 Task: Create a due date automation trigger when advanced on, on the monday of the week before a card is due add checklist with an incomplete checklists at 11:00 AM.
Action: Mouse moved to (1002, 306)
Screenshot: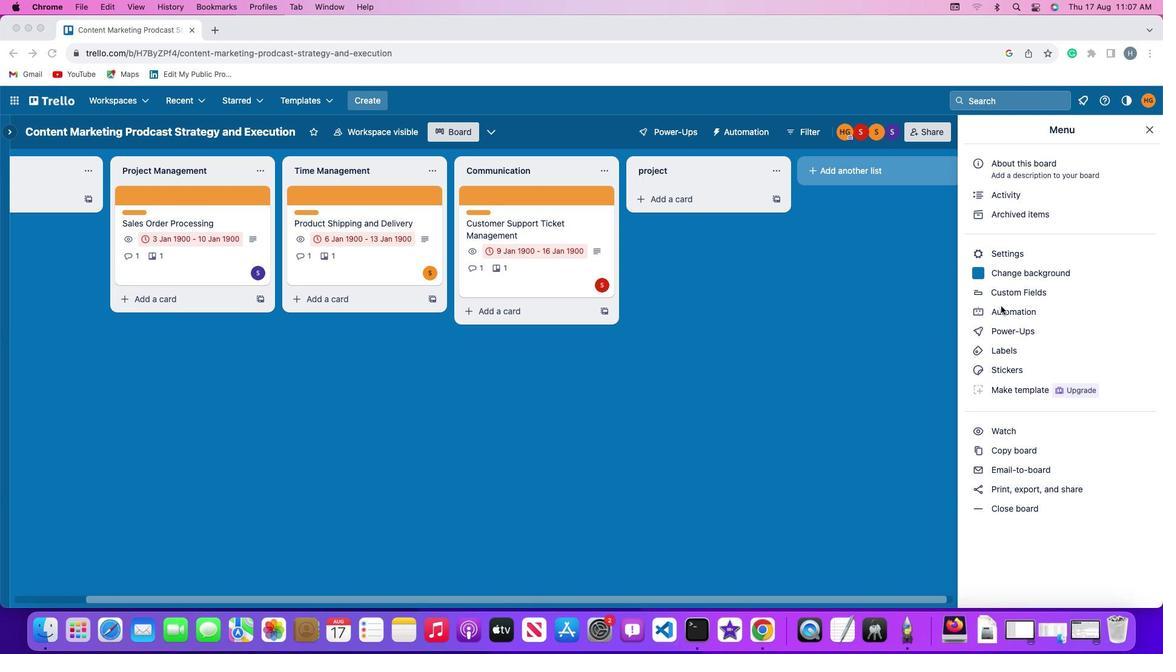 
Action: Mouse pressed left at (1002, 306)
Screenshot: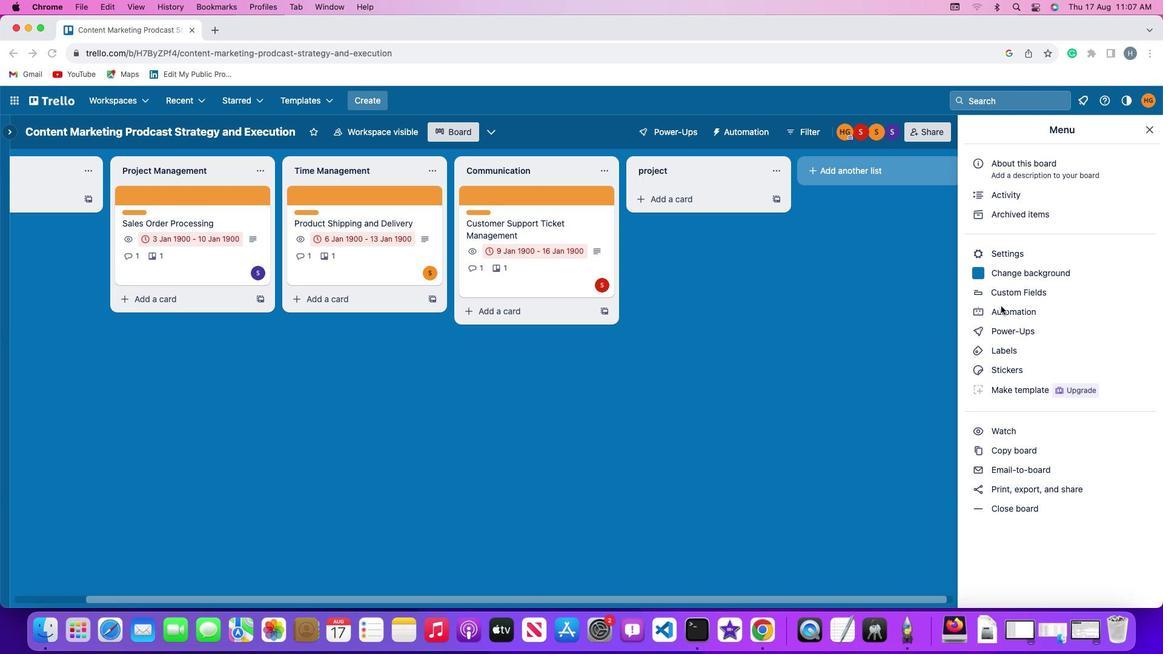 
Action: Mouse pressed left at (1002, 306)
Screenshot: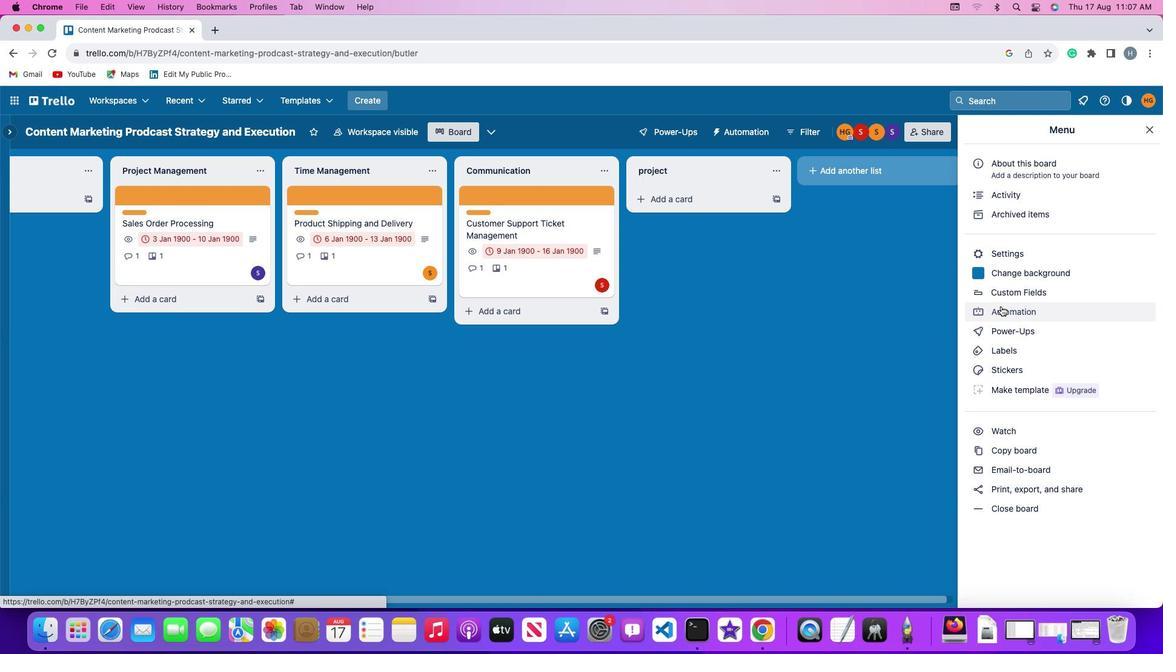 
Action: Mouse moved to (76, 289)
Screenshot: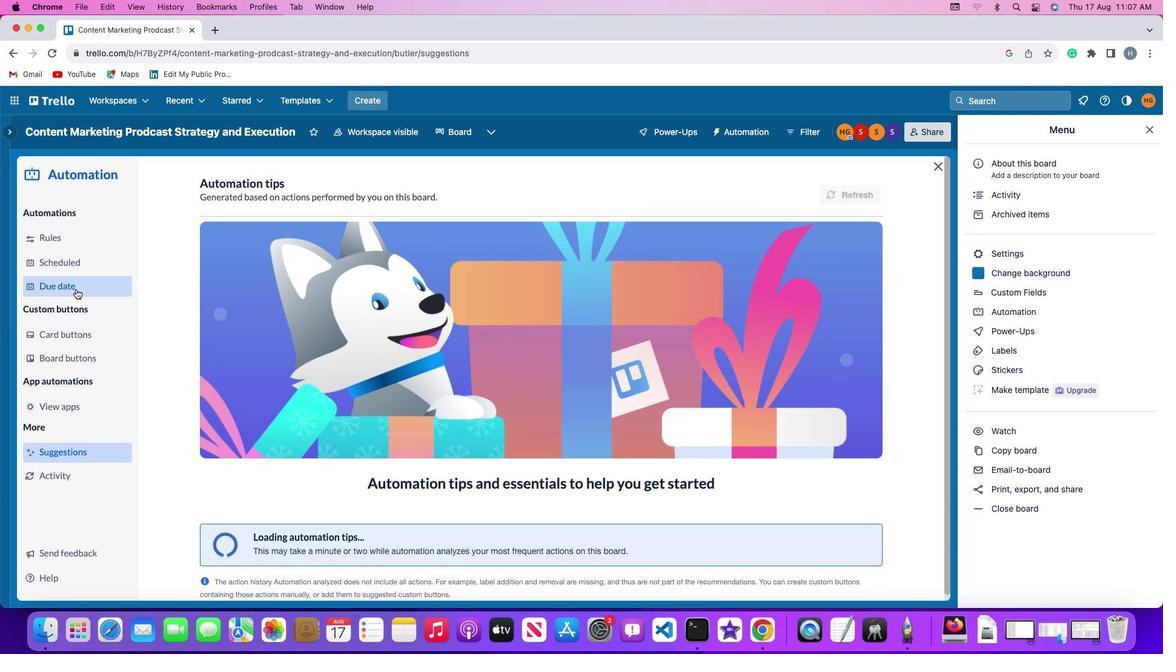 
Action: Mouse pressed left at (76, 289)
Screenshot: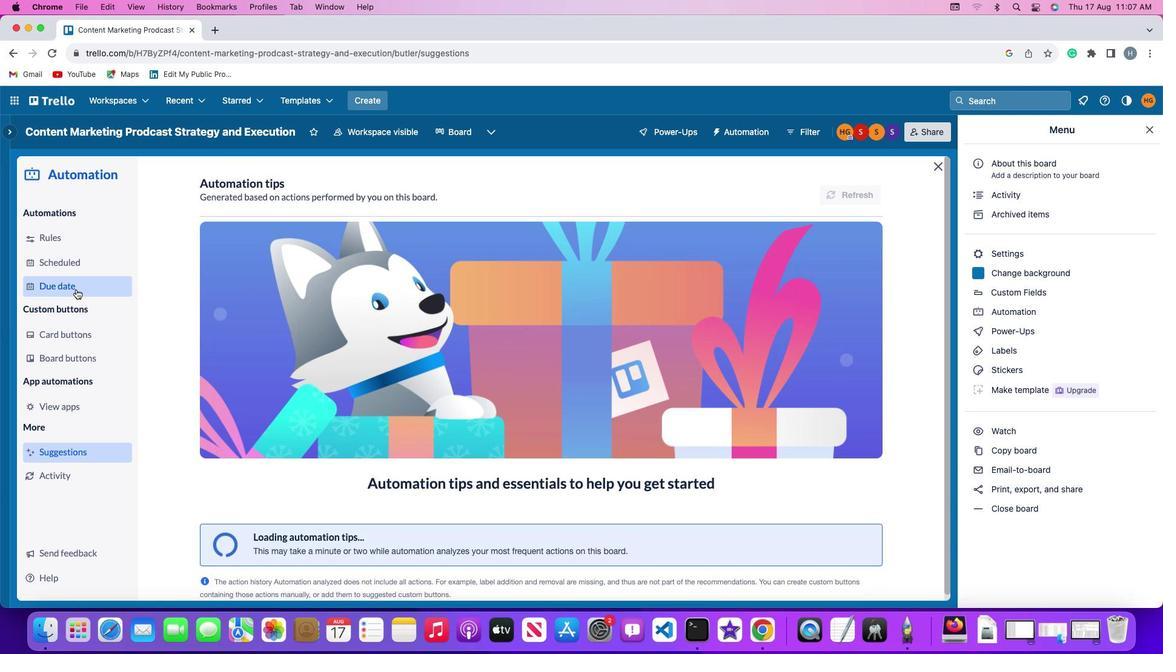 
Action: Mouse moved to (812, 189)
Screenshot: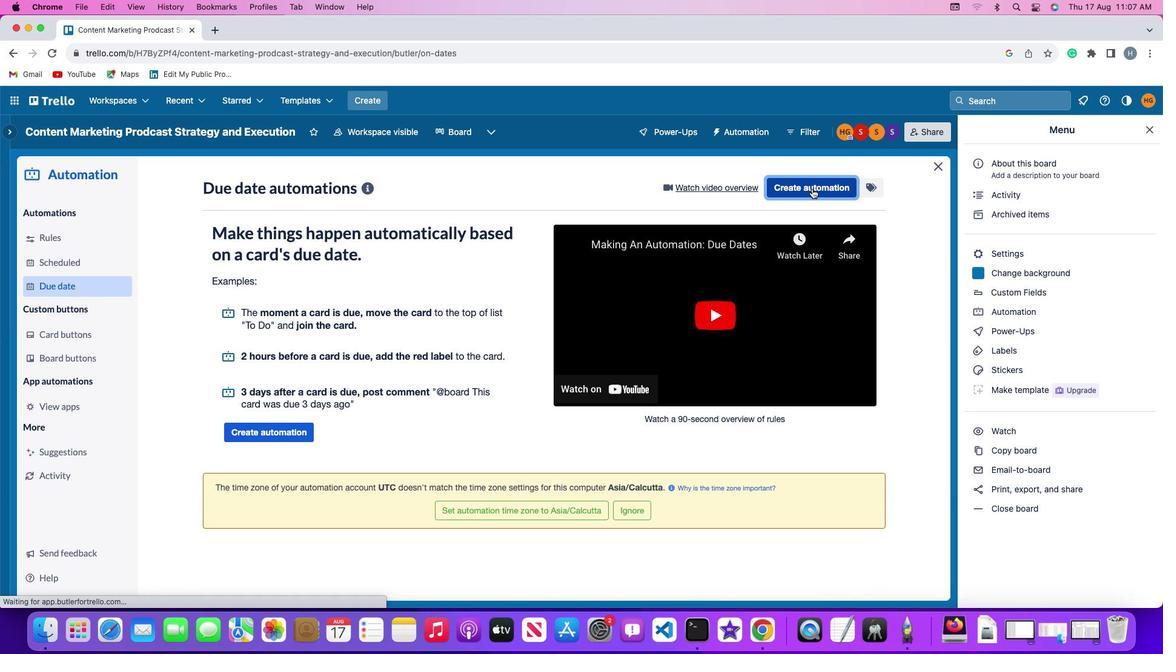 
Action: Mouse pressed left at (812, 189)
Screenshot: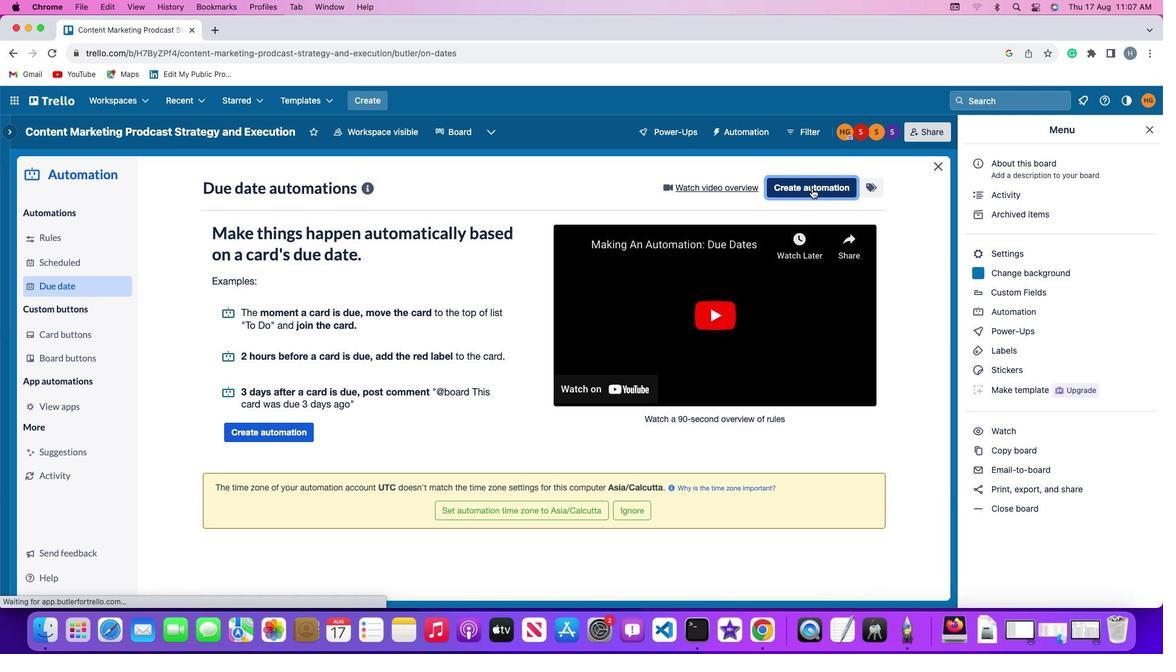 
Action: Mouse moved to (238, 303)
Screenshot: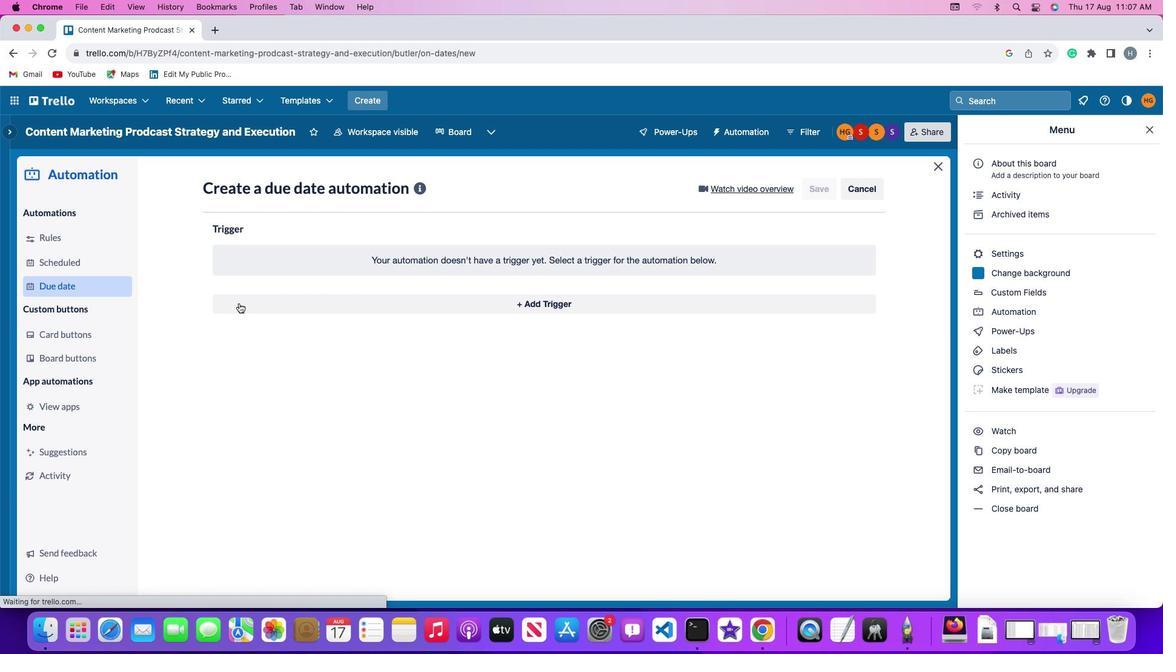 
Action: Mouse pressed left at (238, 303)
Screenshot: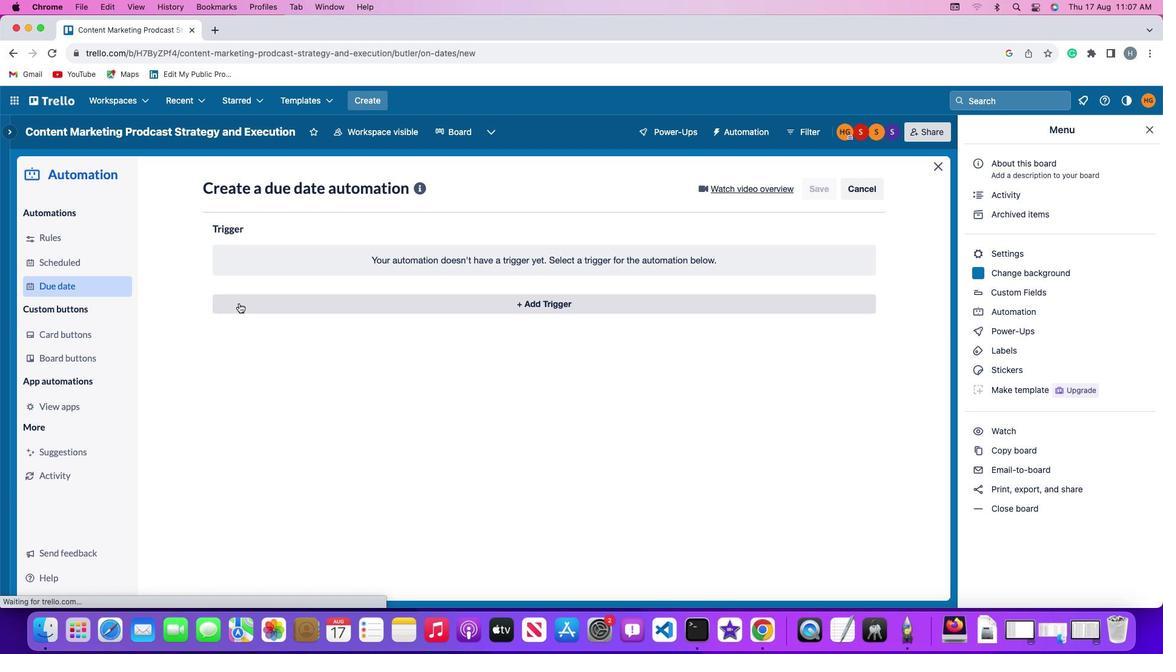 
Action: Mouse moved to (264, 528)
Screenshot: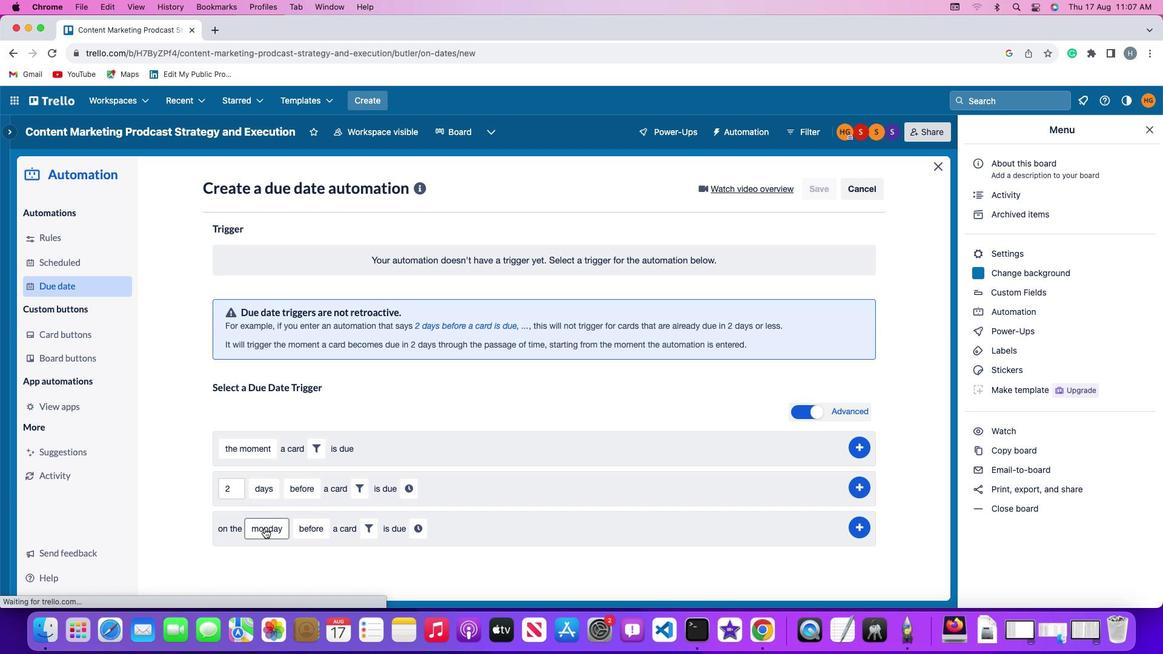
Action: Mouse pressed left at (264, 528)
Screenshot: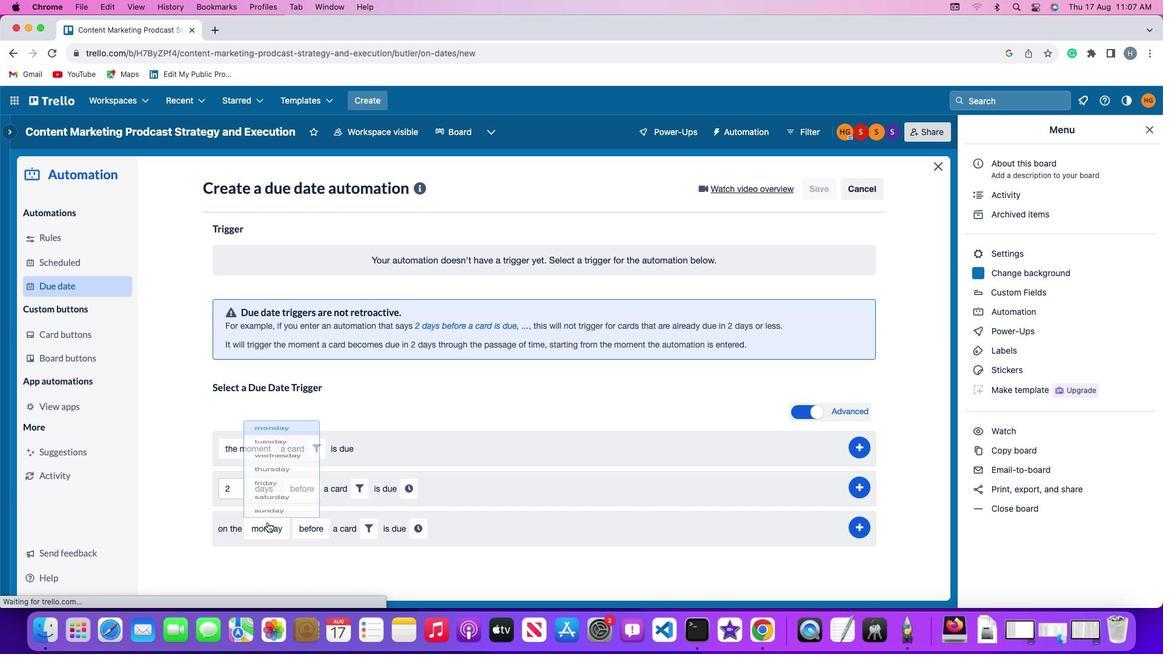 
Action: Mouse moved to (278, 357)
Screenshot: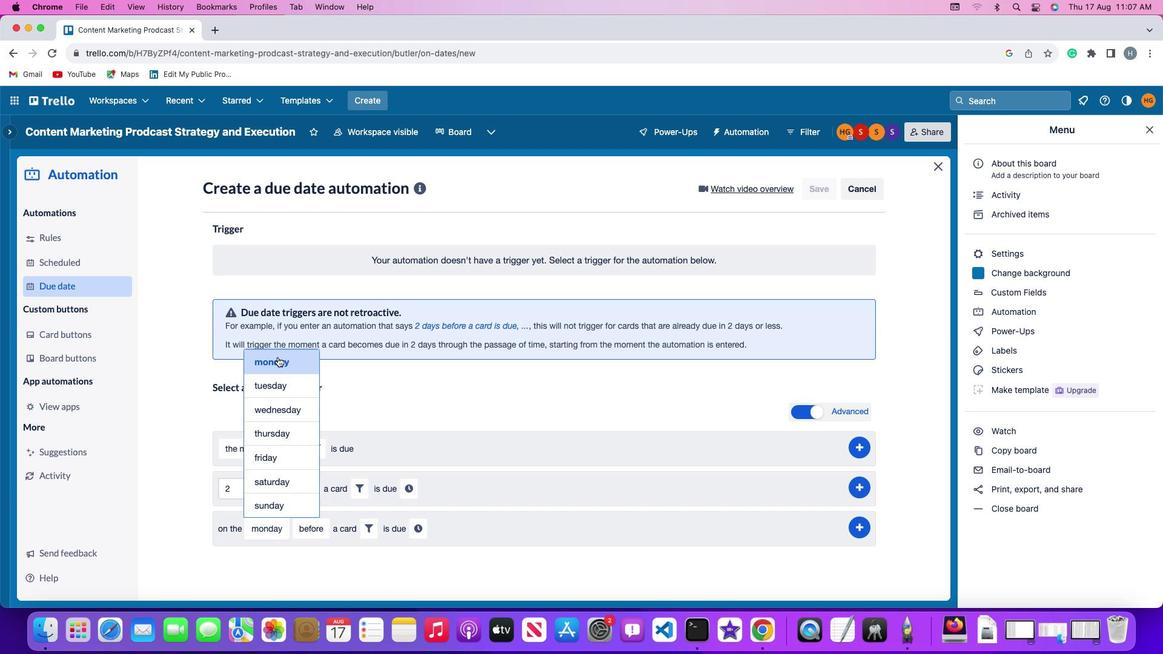 
Action: Mouse pressed left at (278, 357)
Screenshot: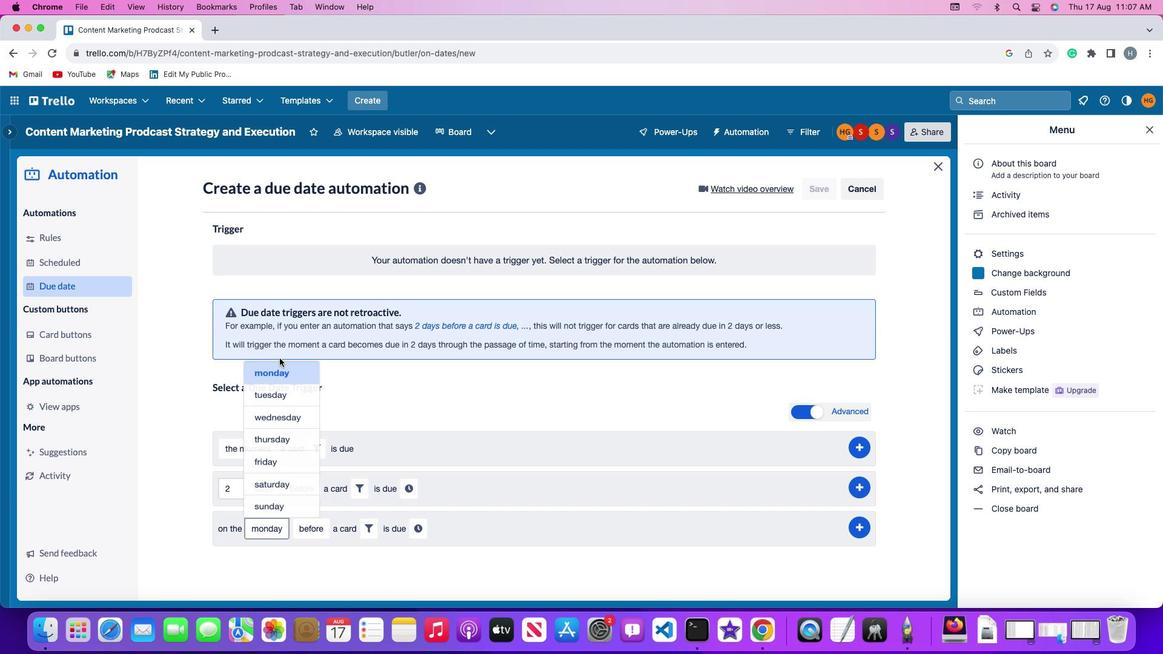 
Action: Mouse moved to (310, 534)
Screenshot: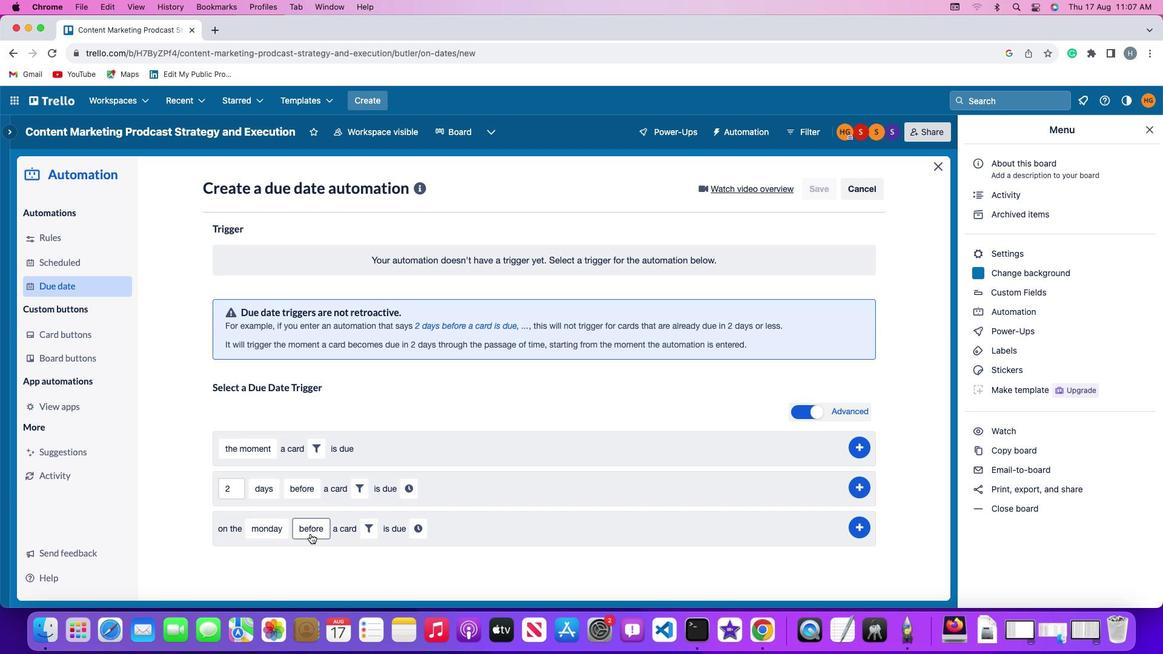 
Action: Mouse pressed left at (310, 534)
Screenshot: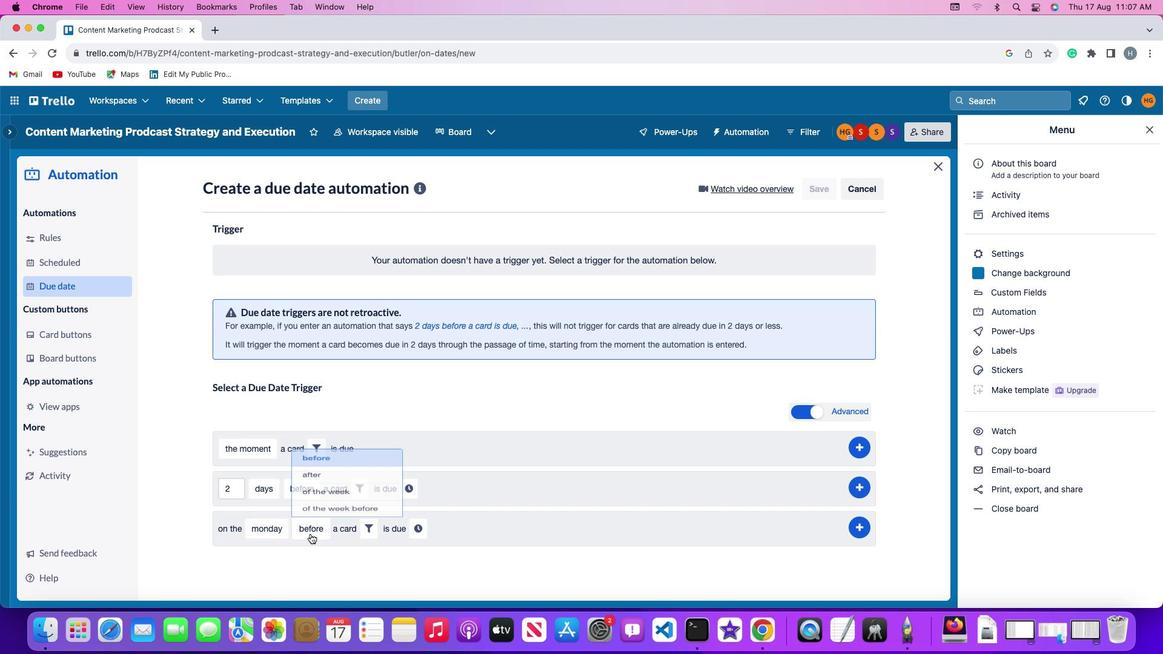 
Action: Mouse moved to (323, 502)
Screenshot: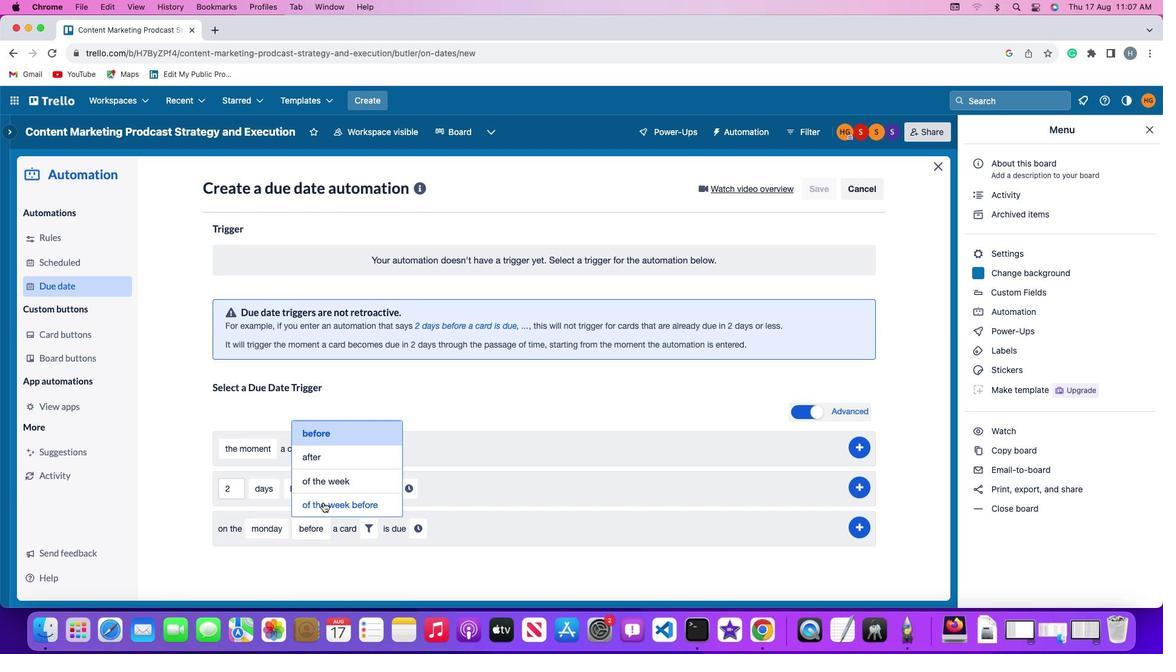 
Action: Mouse pressed left at (323, 502)
Screenshot: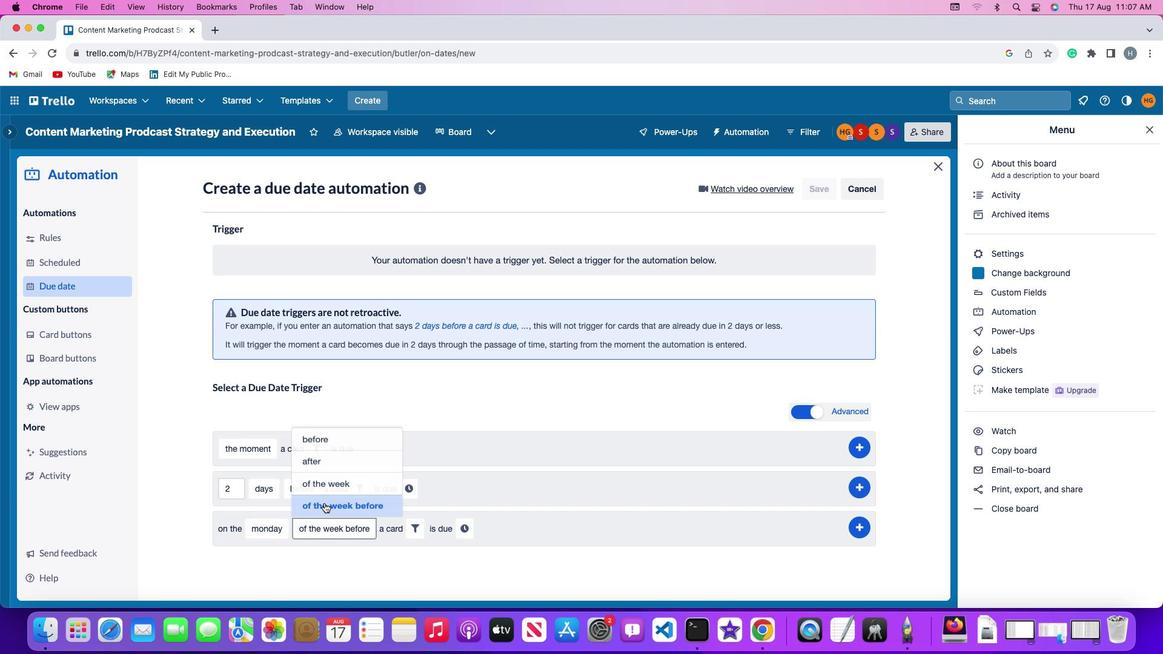 
Action: Mouse moved to (415, 529)
Screenshot: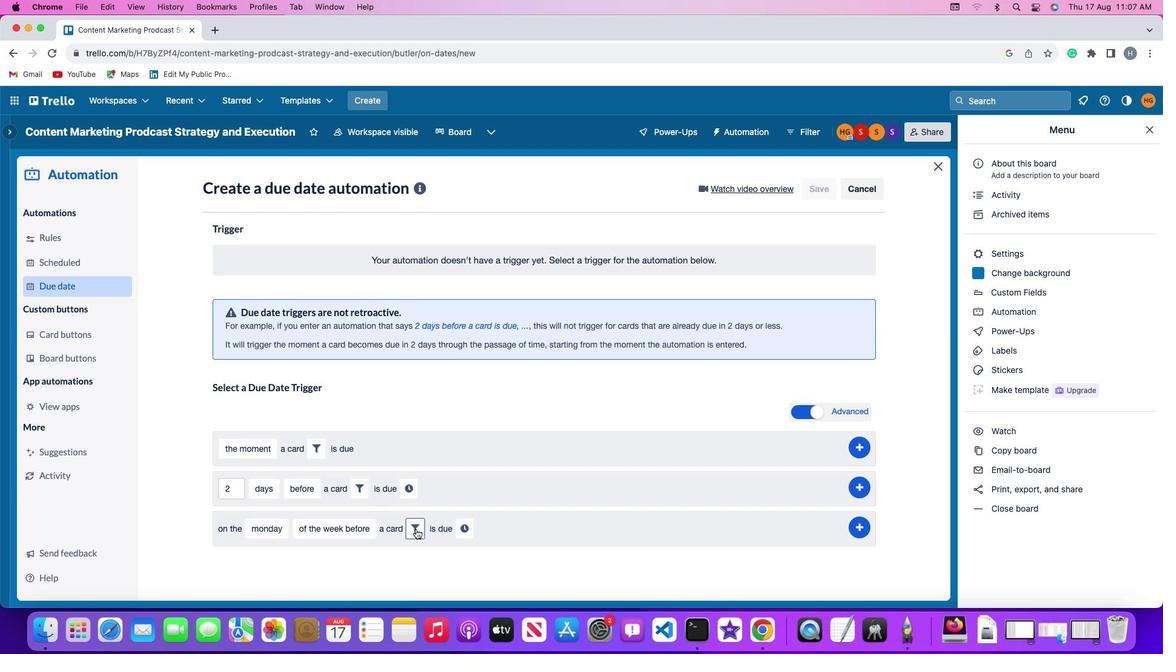 
Action: Mouse pressed left at (415, 529)
Screenshot: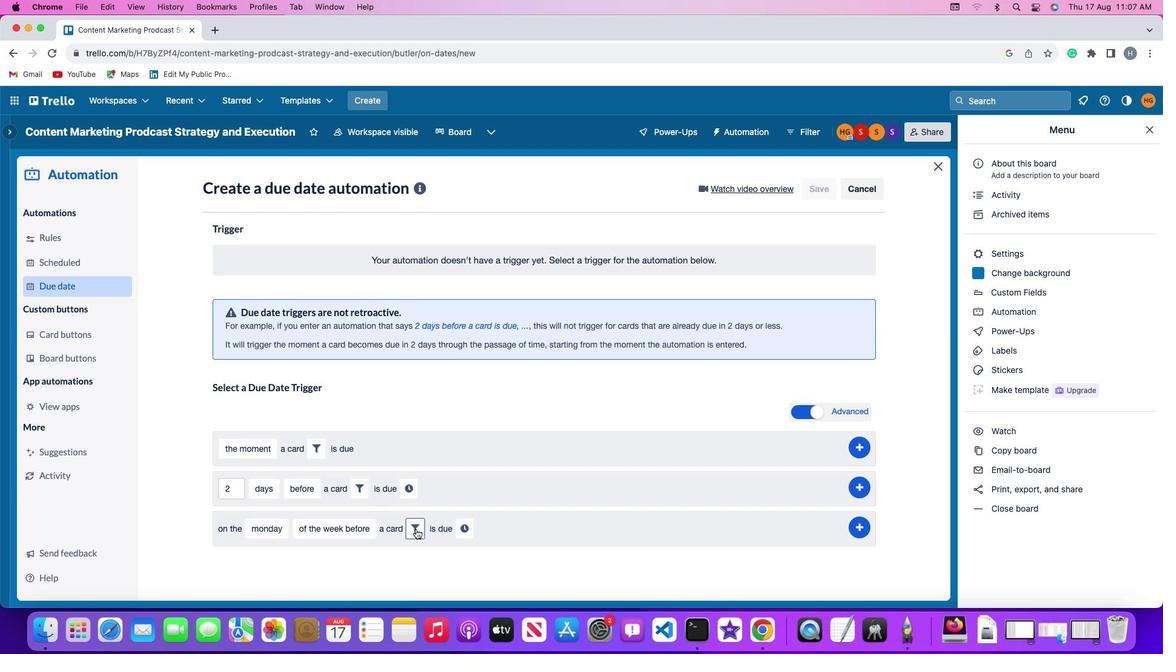
Action: Mouse moved to (516, 568)
Screenshot: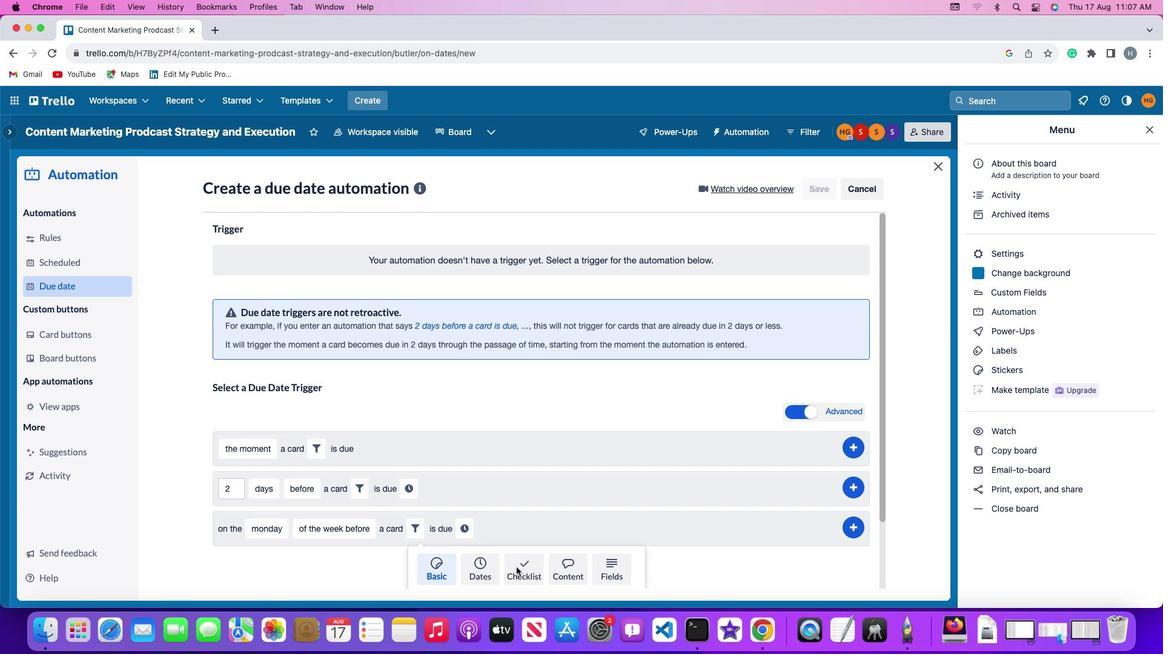 
Action: Mouse pressed left at (516, 568)
Screenshot: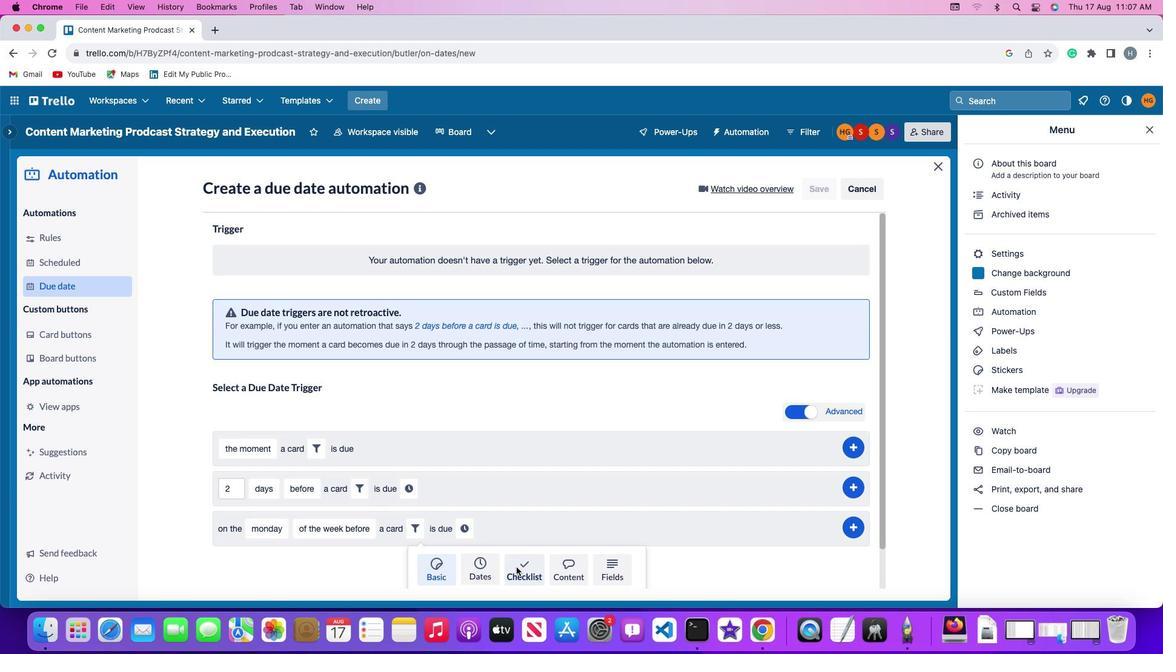 
Action: Mouse moved to (339, 561)
Screenshot: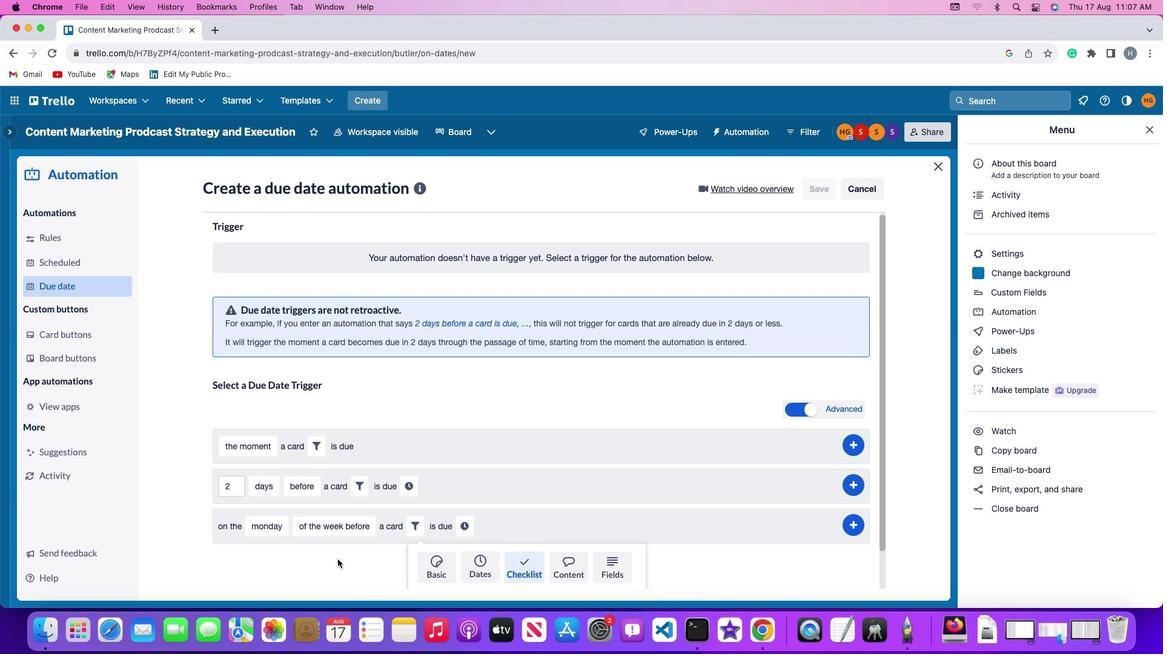 
Action: Mouse scrolled (339, 561) with delta (0, 0)
Screenshot: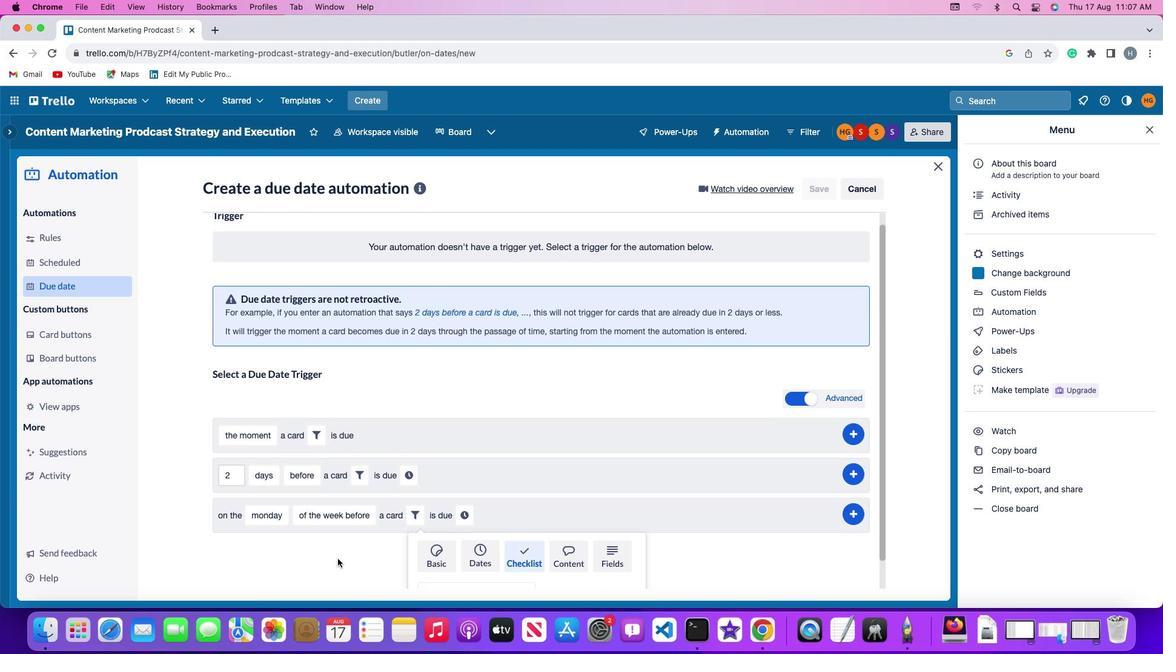 
Action: Mouse moved to (338, 561)
Screenshot: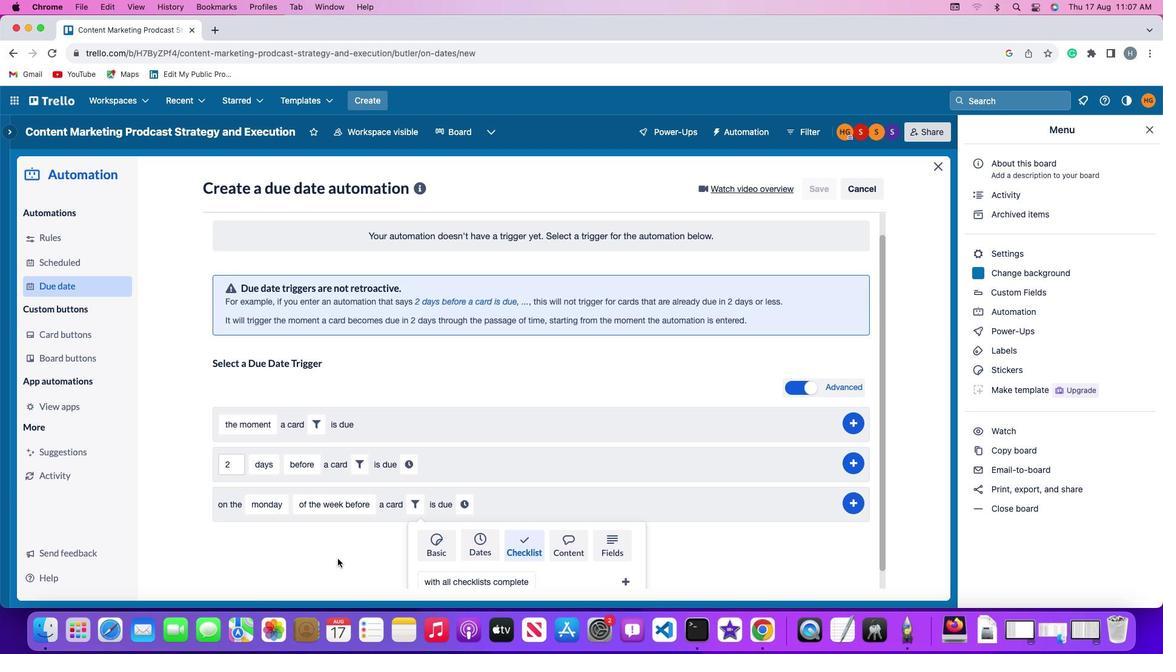 
Action: Mouse scrolled (338, 561) with delta (0, 0)
Screenshot: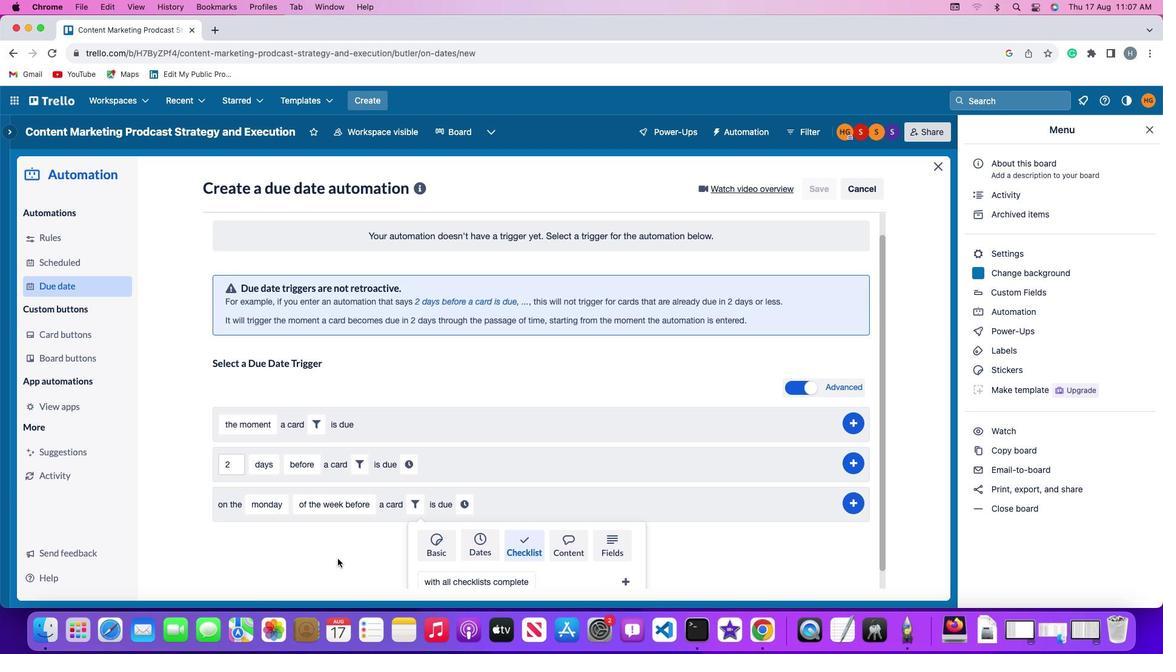 
Action: Mouse moved to (338, 561)
Screenshot: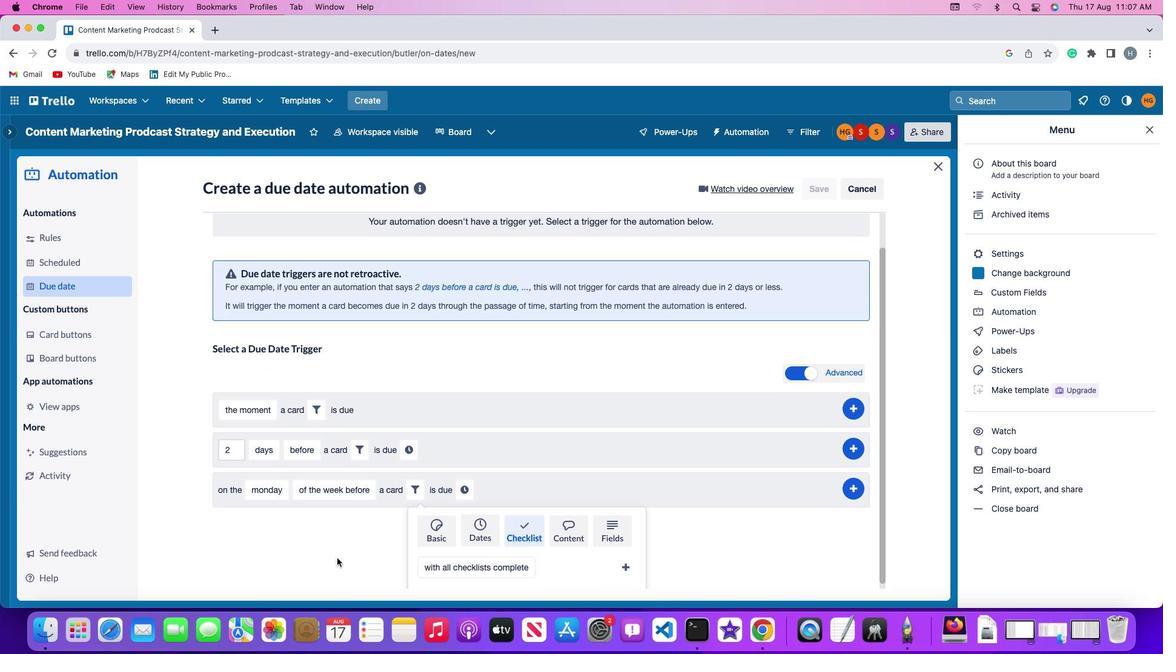 
Action: Mouse scrolled (338, 561) with delta (0, -1)
Screenshot: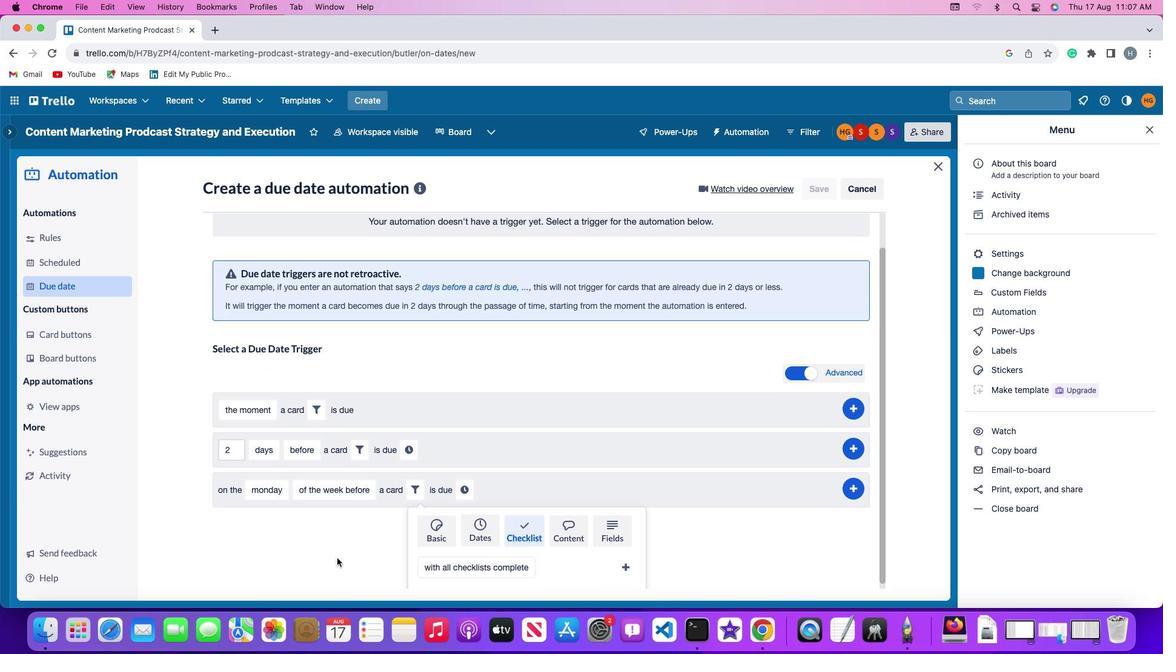 
Action: Mouse moved to (338, 560)
Screenshot: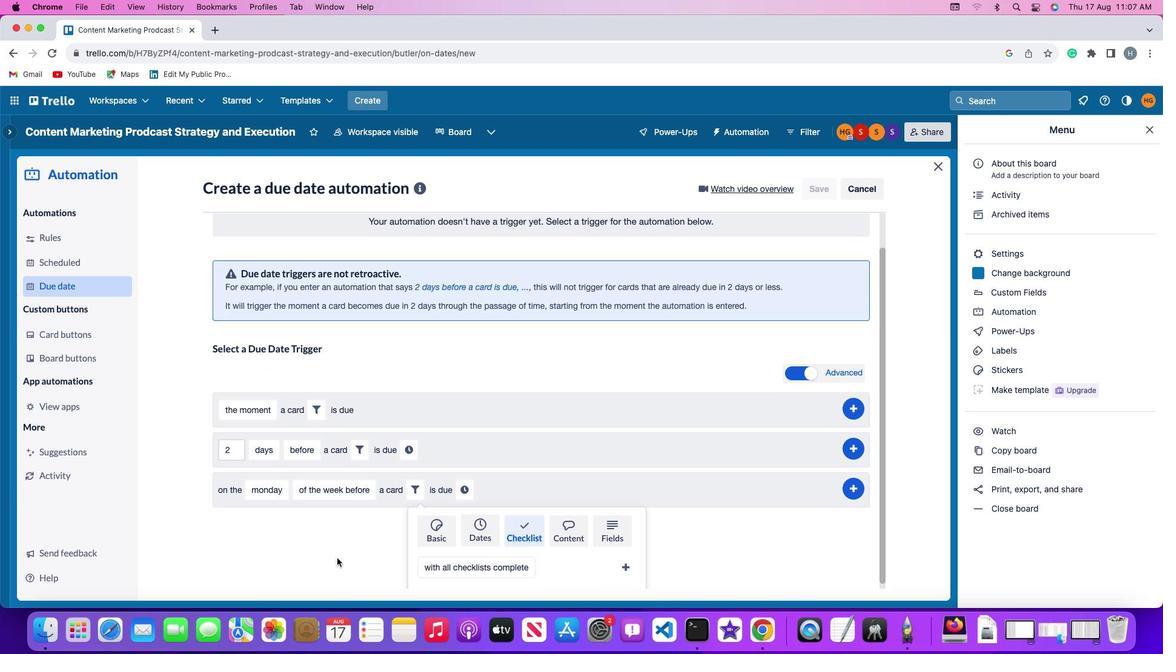 
Action: Mouse scrolled (338, 560) with delta (0, -3)
Screenshot: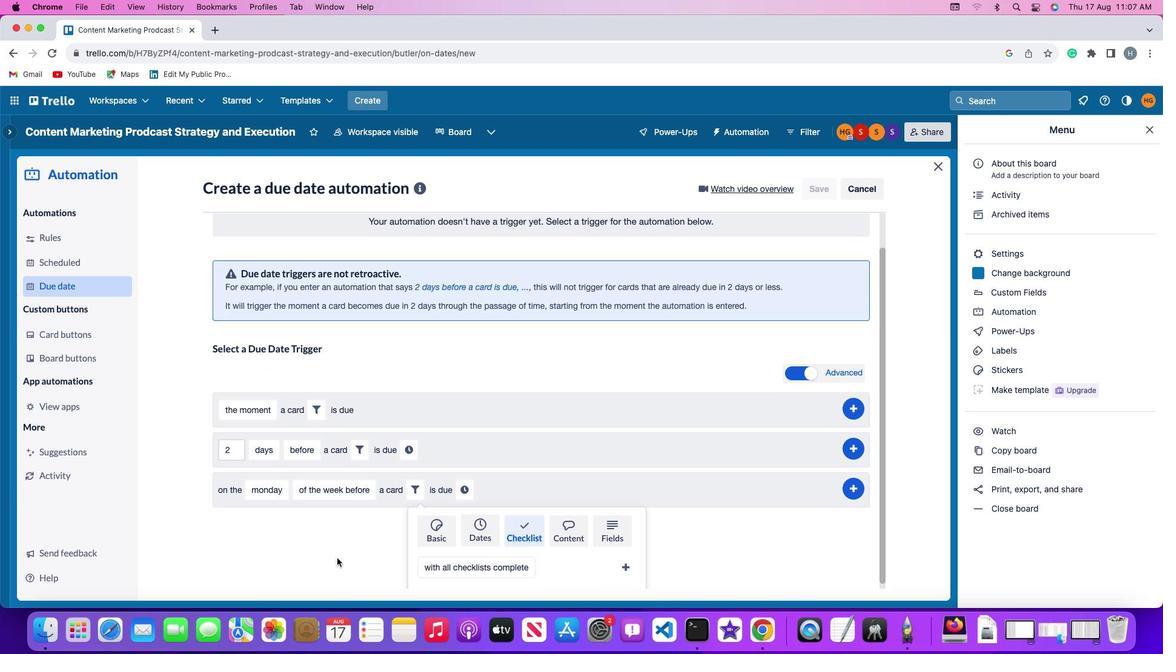 
Action: Mouse moved to (334, 558)
Screenshot: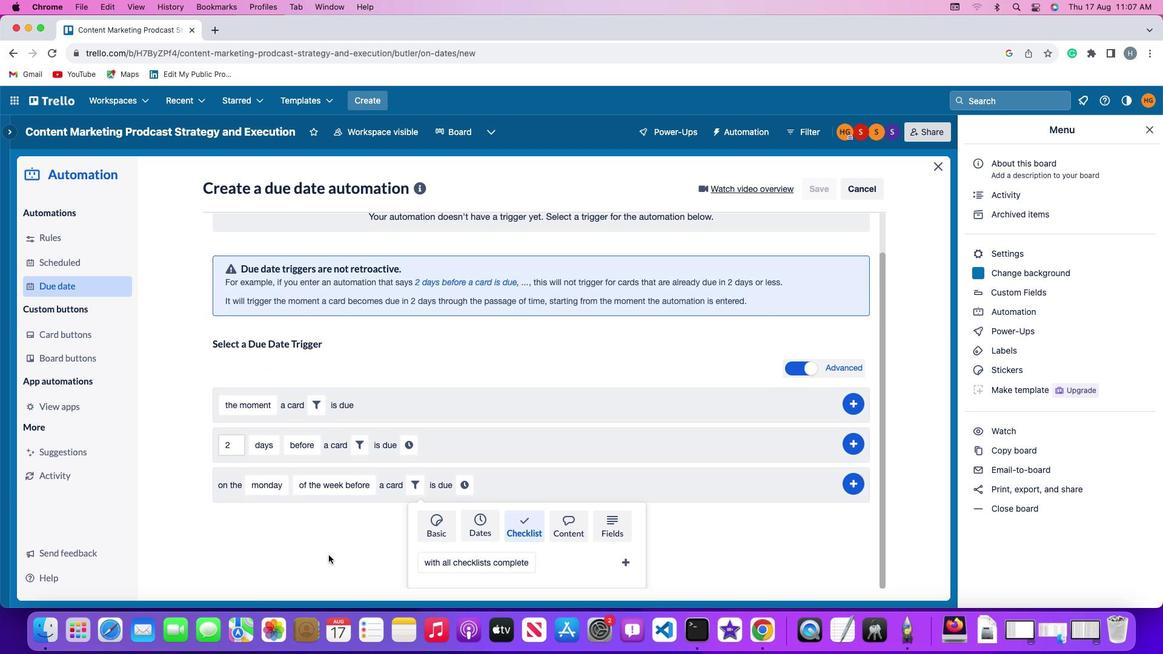 
Action: Mouse scrolled (334, 558) with delta (0, 0)
Screenshot: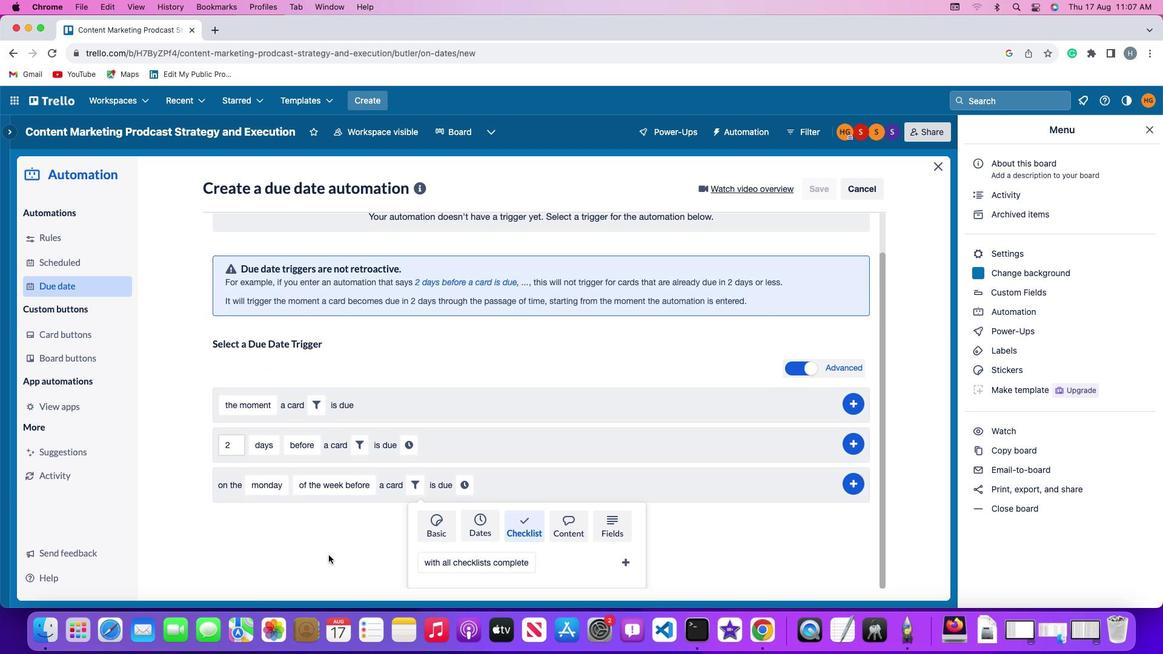 
Action: Mouse moved to (333, 558)
Screenshot: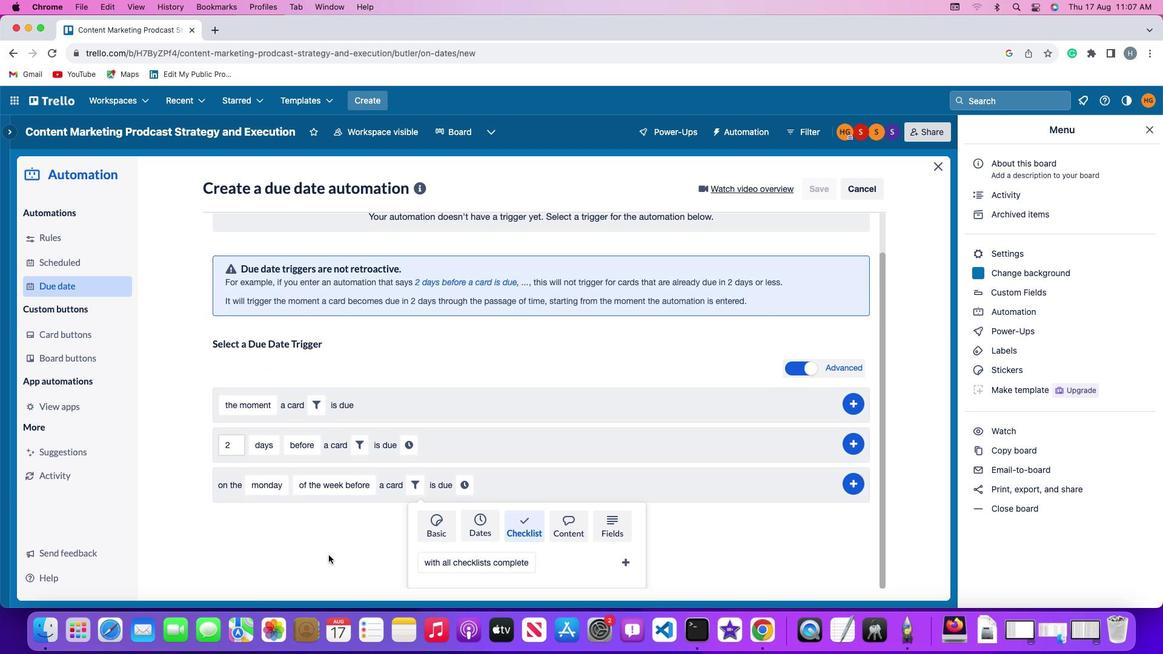 
Action: Mouse scrolled (333, 558) with delta (0, 0)
Screenshot: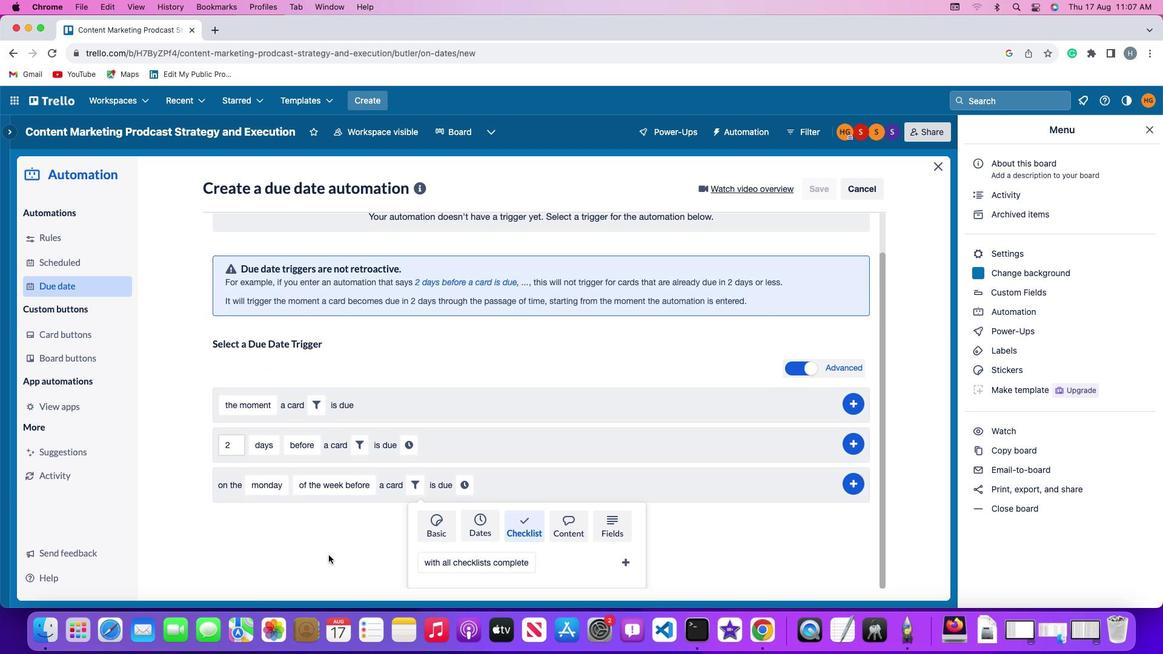 
Action: Mouse moved to (333, 557)
Screenshot: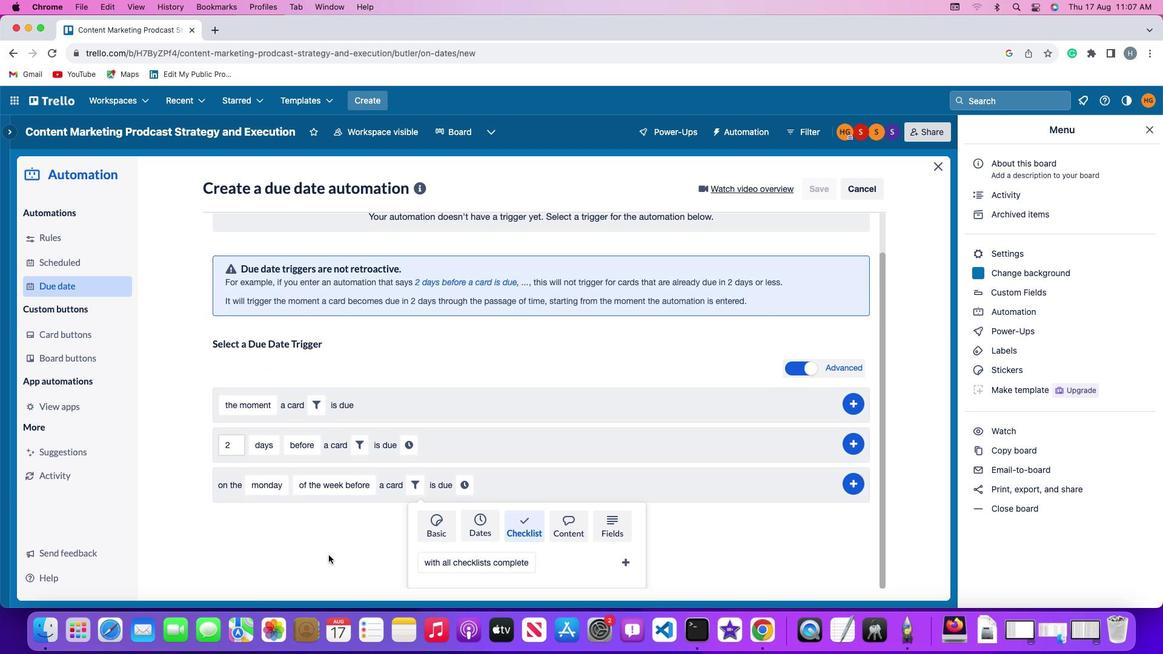 
Action: Mouse scrolled (333, 557) with delta (0, -1)
Screenshot: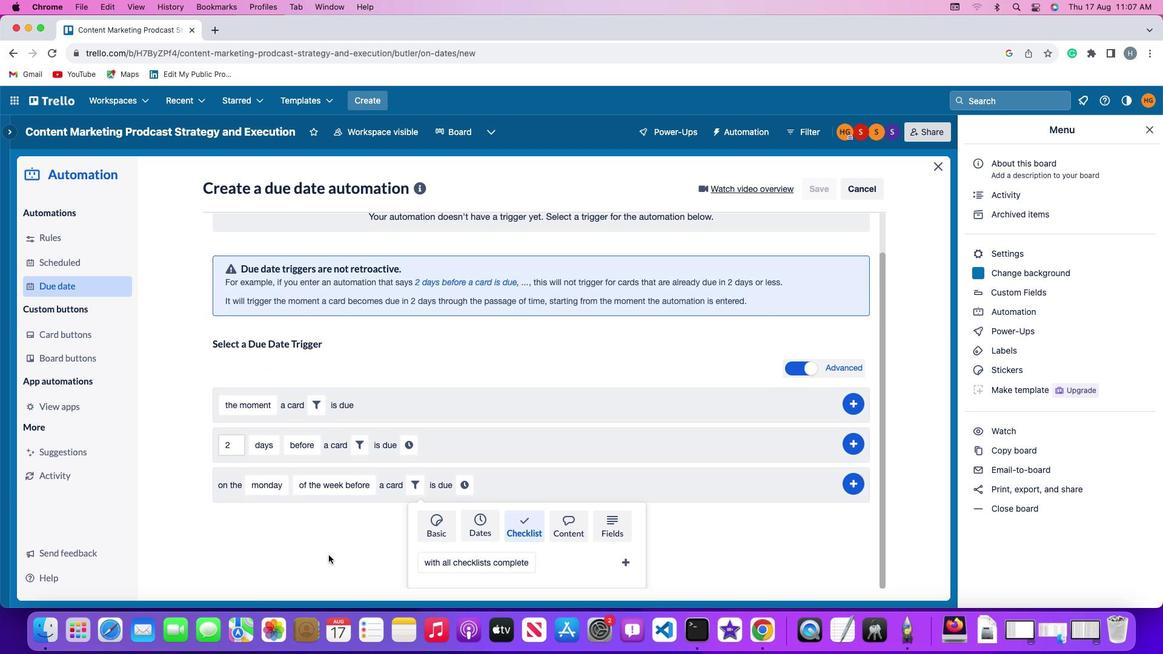 
Action: Mouse moved to (331, 556)
Screenshot: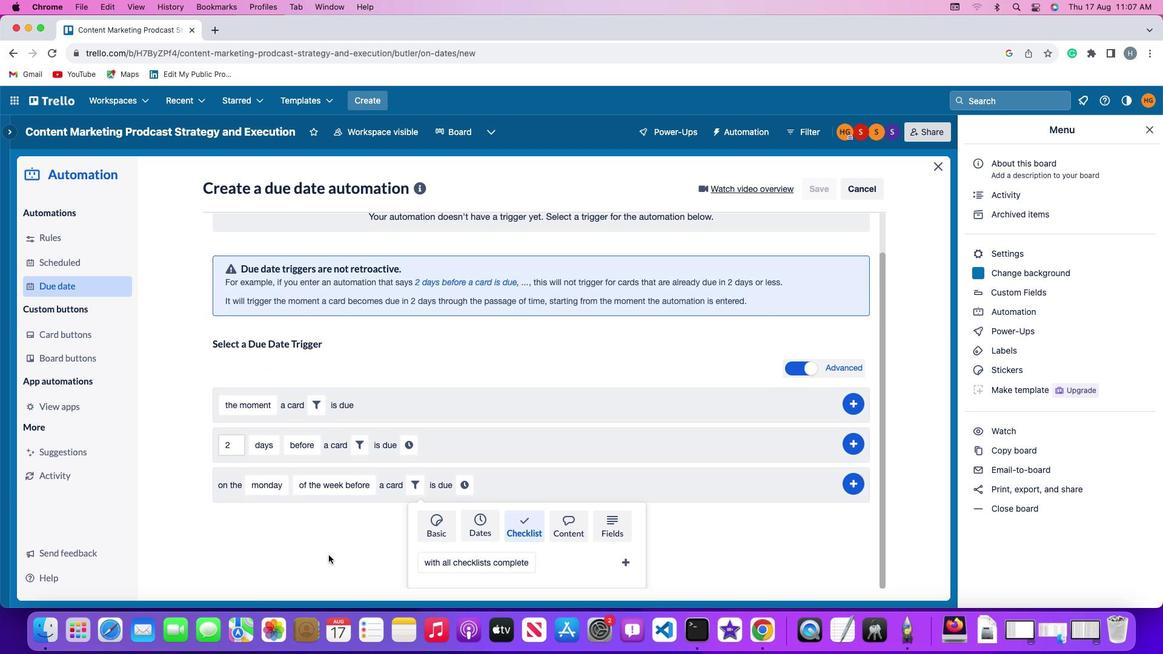 
Action: Mouse scrolled (331, 556) with delta (0, -3)
Screenshot: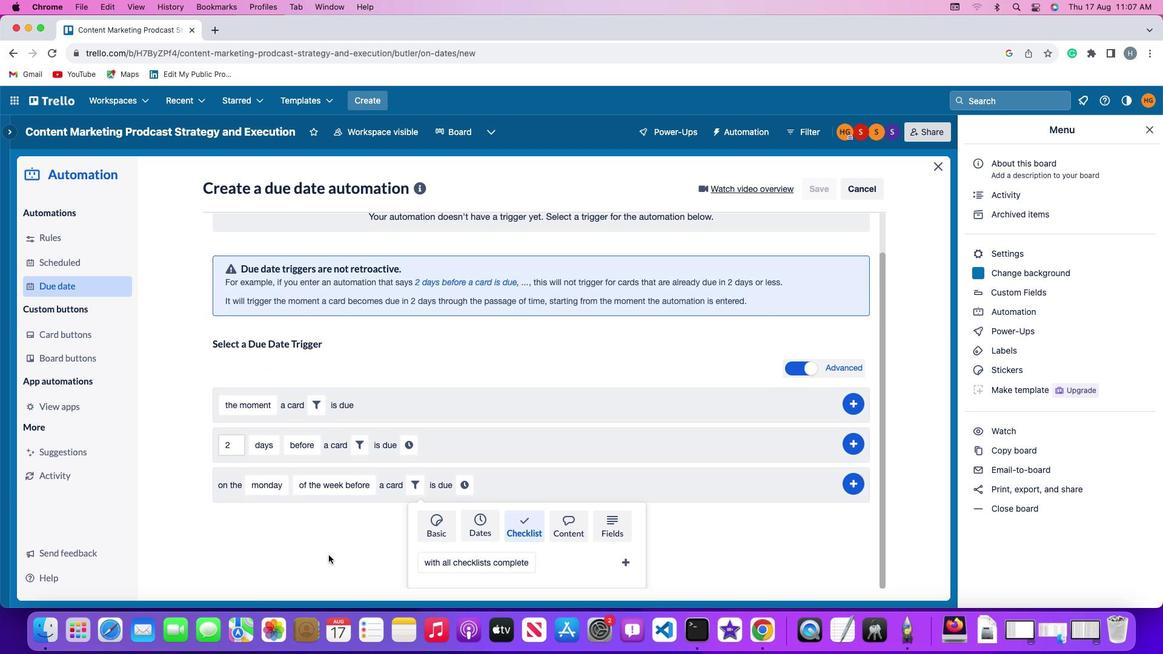 
Action: Mouse moved to (328, 555)
Screenshot: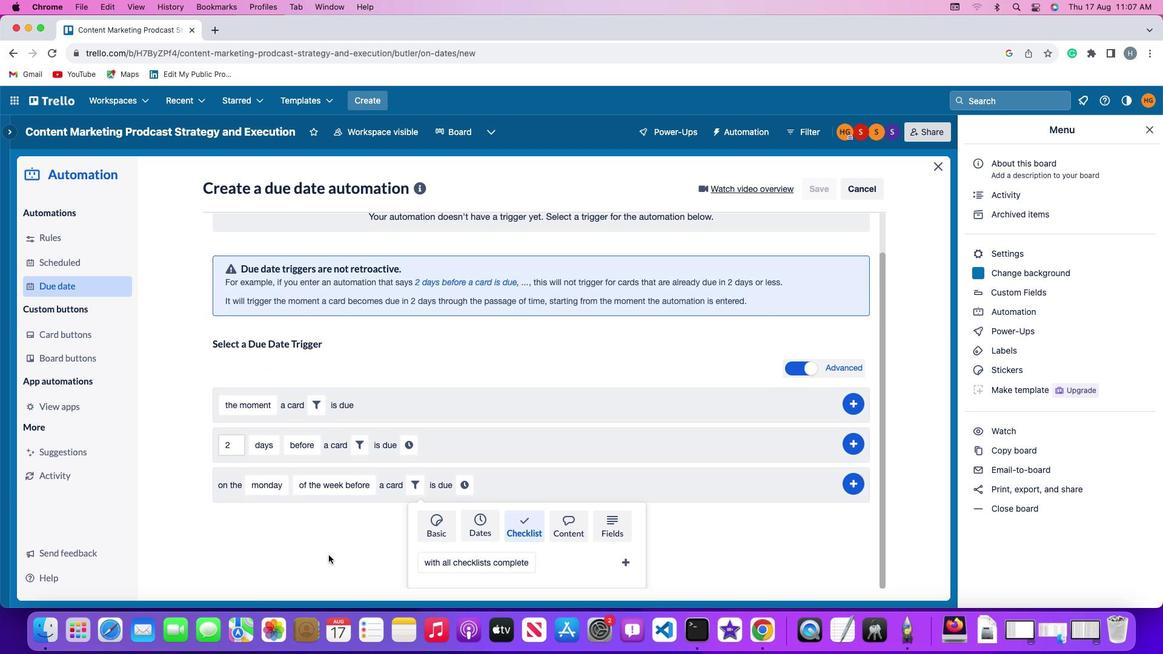 
Action: Mouse scrolled (328, 555) with delta (0, -3)
Screenshot: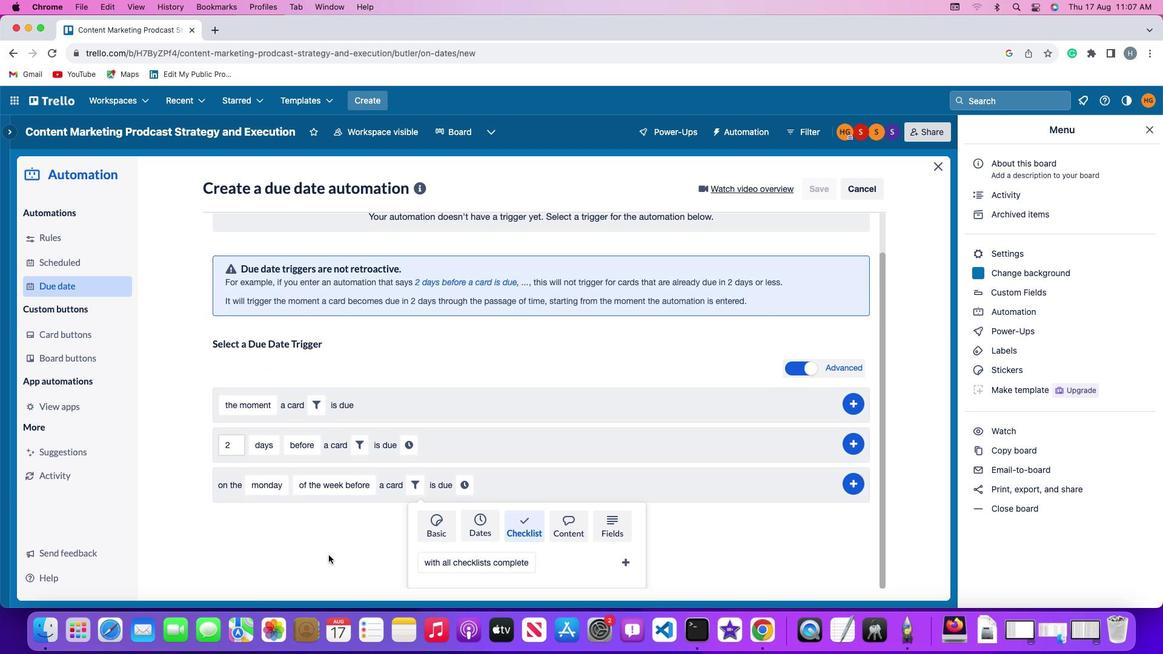 
Action: Mouse moved to (444, 565)
Screenshot: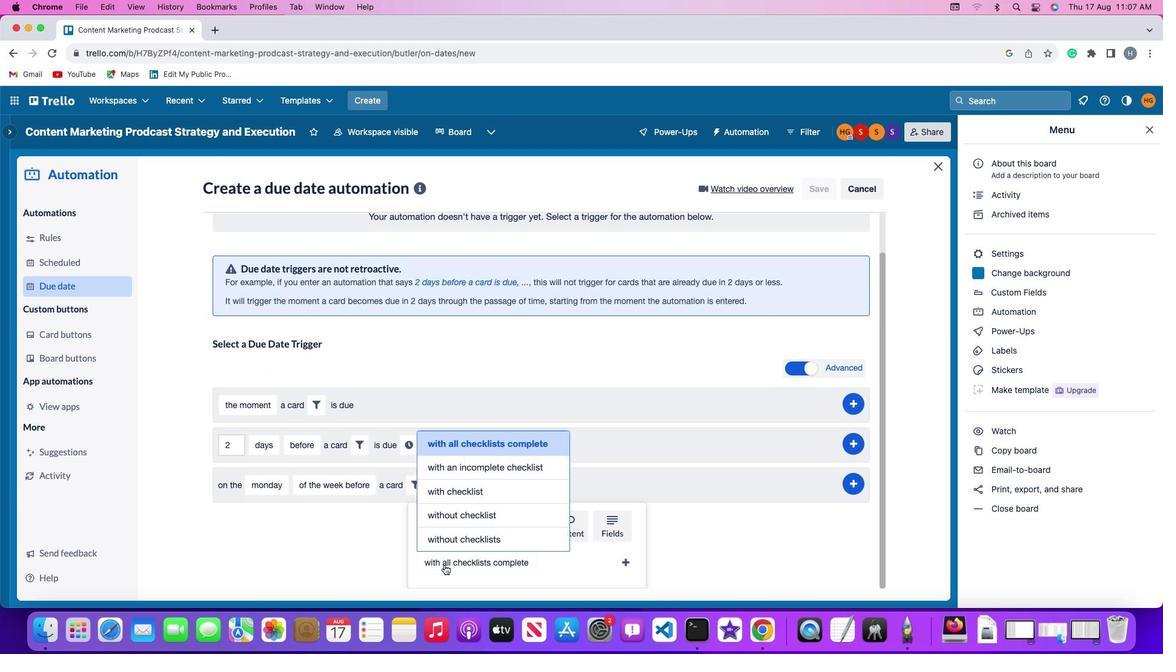 
Action: Mouse pressed left at (444, 565)
Screenshot: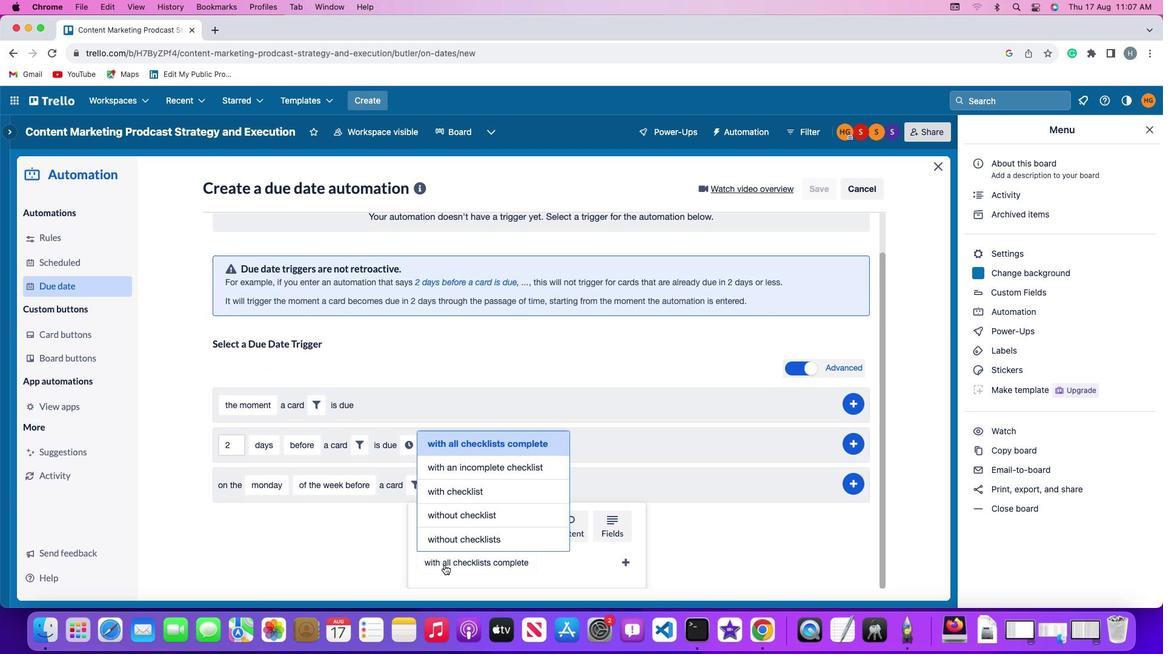 
Action: Mouse moved to (482, 464)
Screenshot: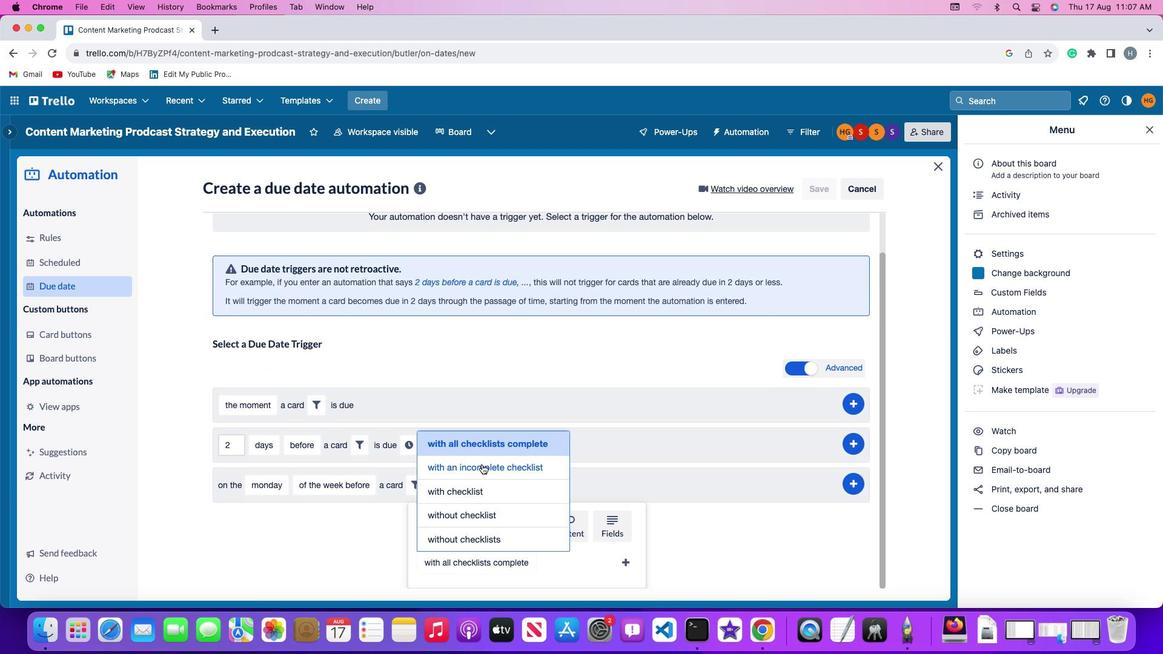 
Action: Mouse pressed left at (482, 464)
Screenshot: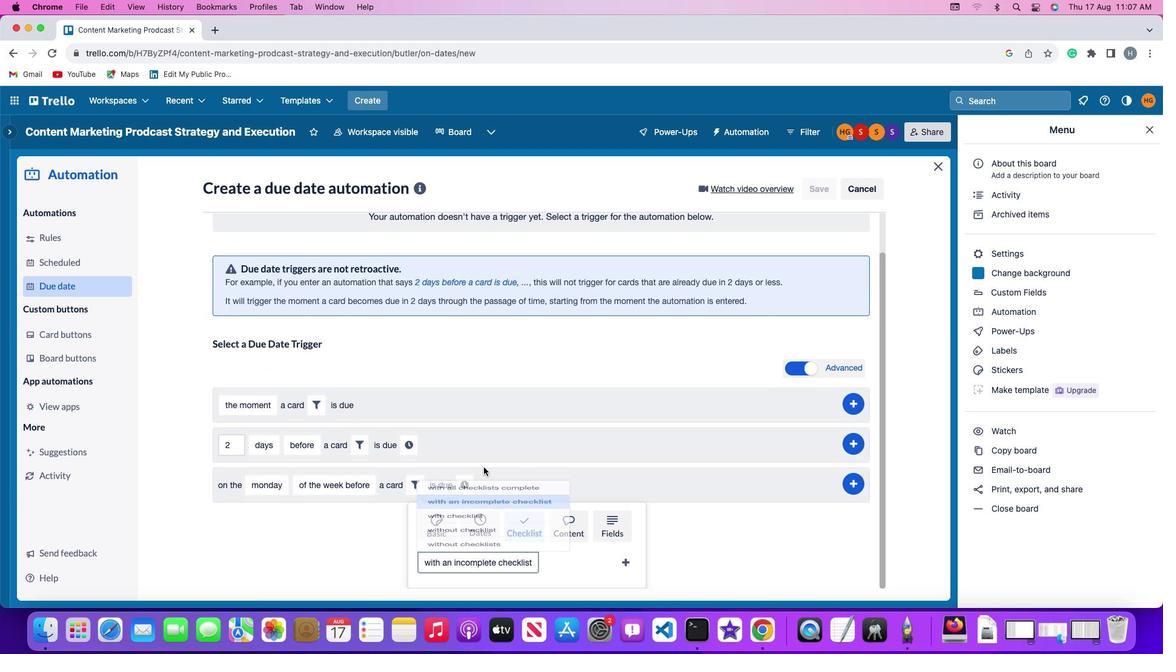 
Action: Mouse moved to (629, 560)
Screenshot: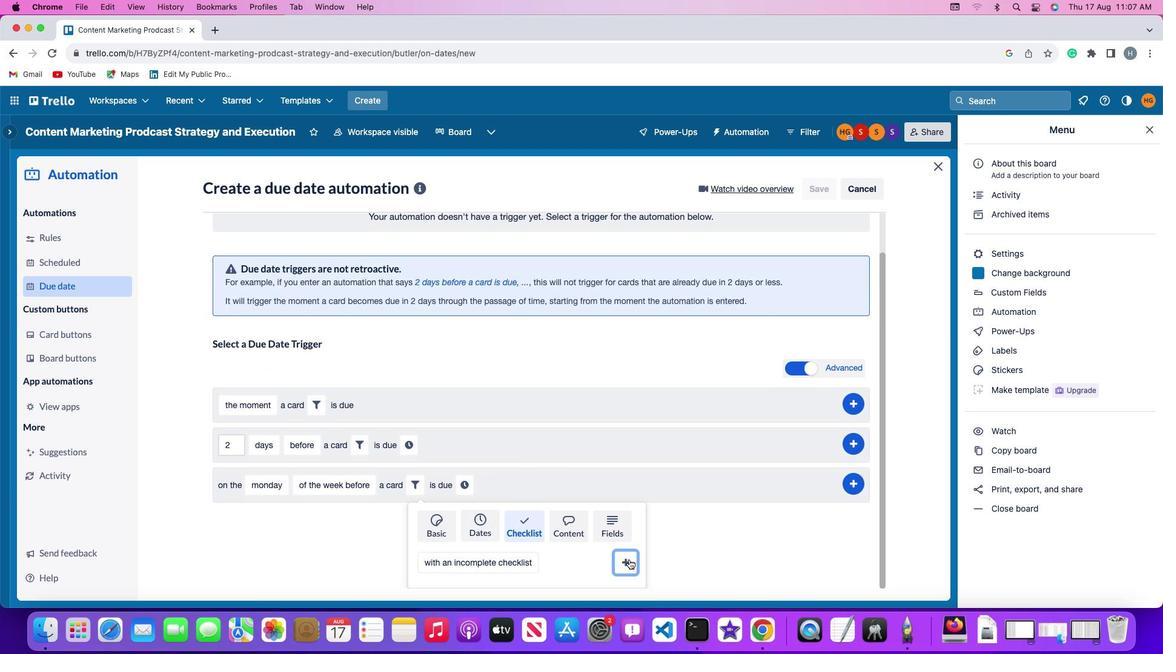
Action: Mouse pressed left at (629, 560)
Screenshot: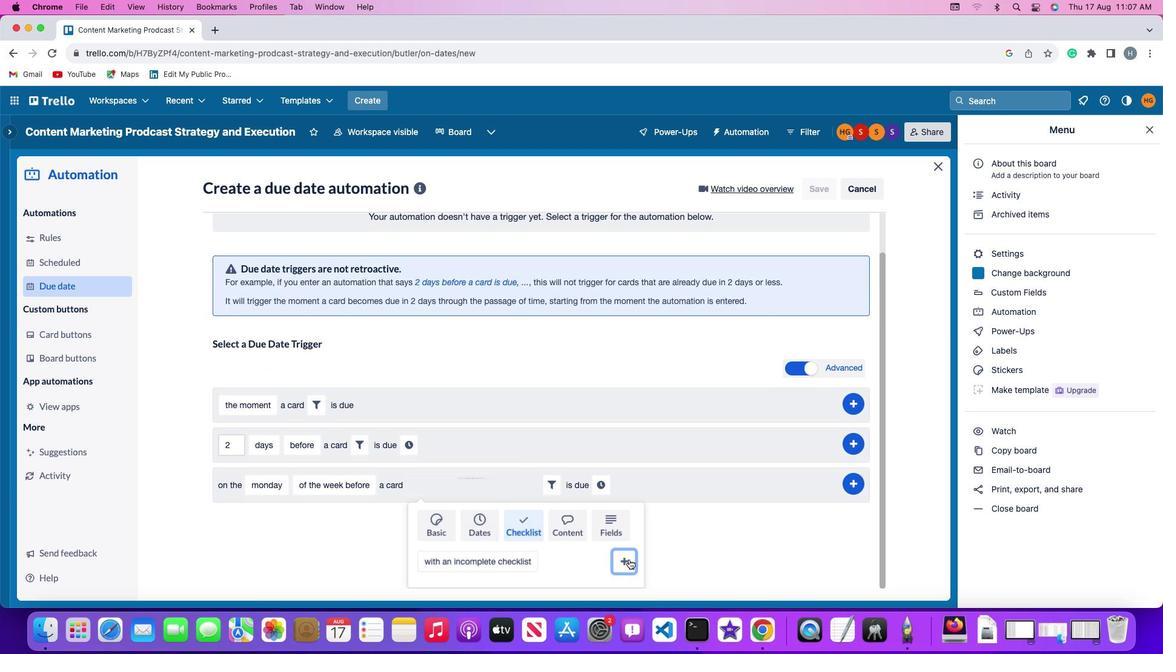 
Action: Mouse moved to (601, 528)
Screenshot: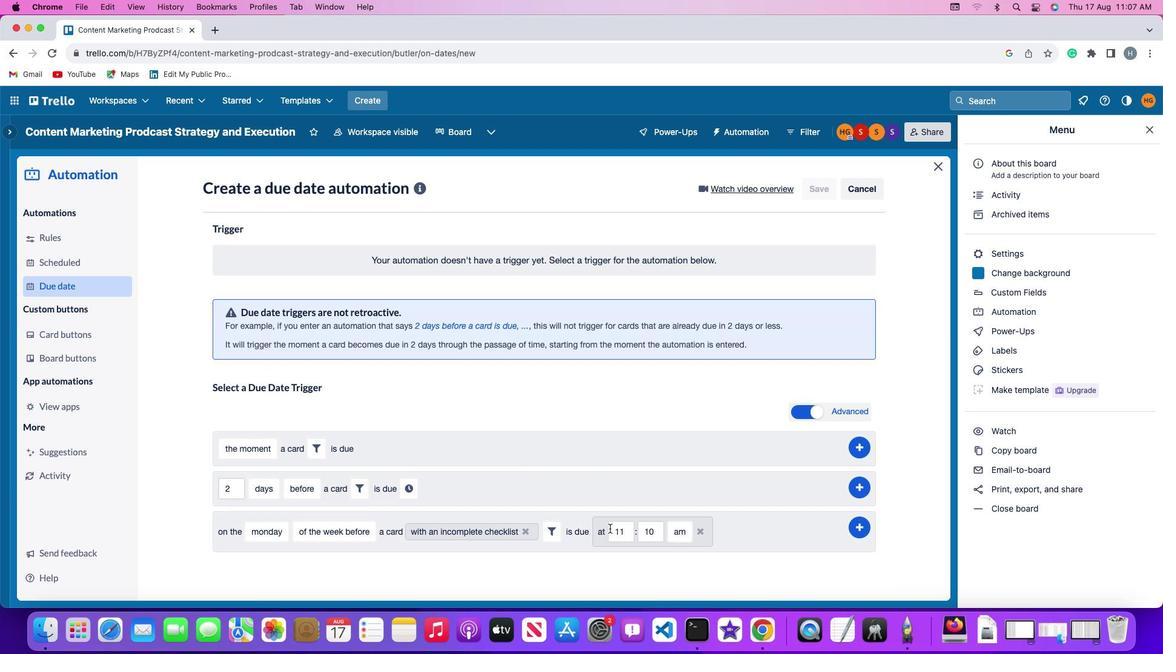 
Action: Mouse pressed left at (601, 528)
Screenshot: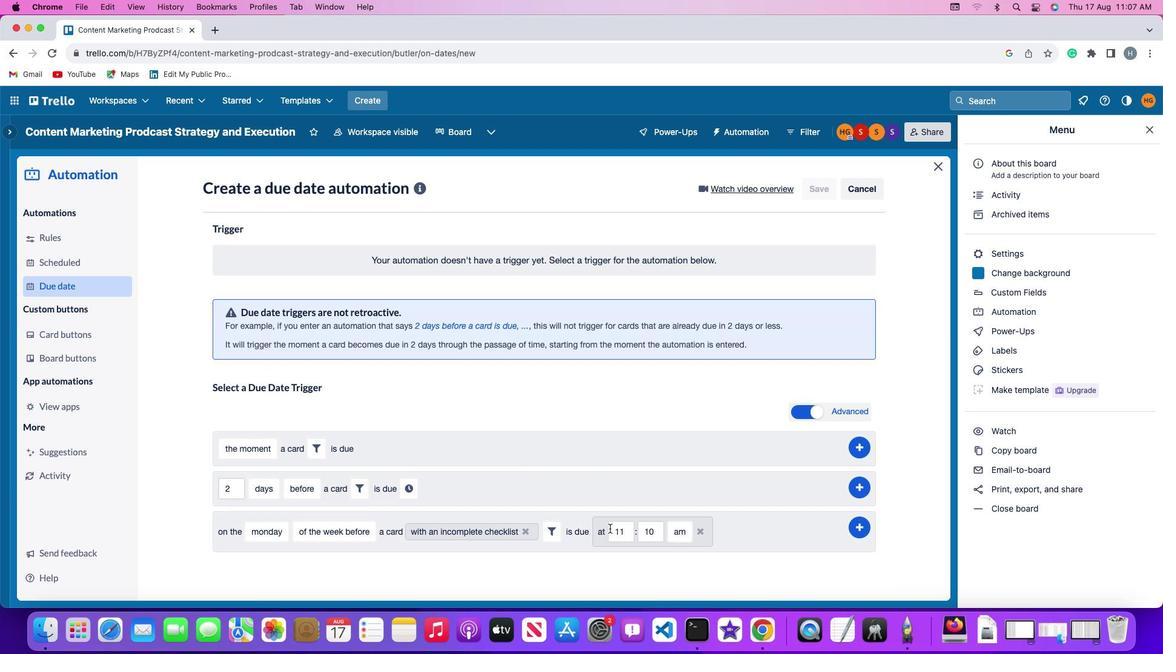 
Action: Mouse moved to (625, 531)
Screenshot: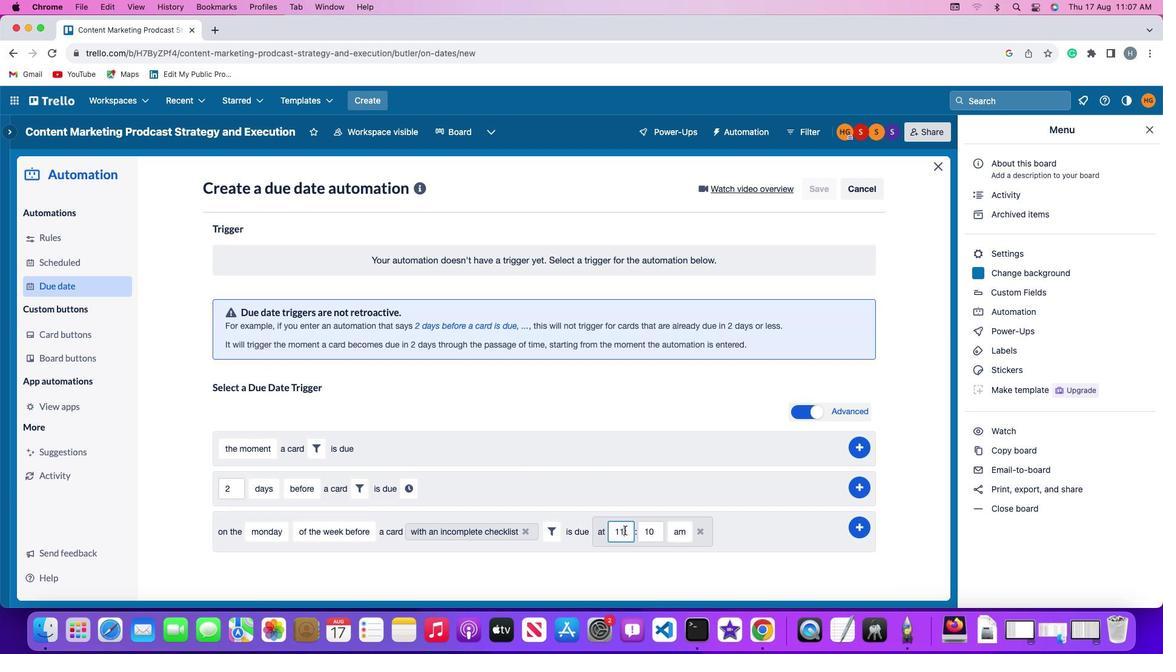 
Action: Mouse pressed left at (625, 531)
Screenshot: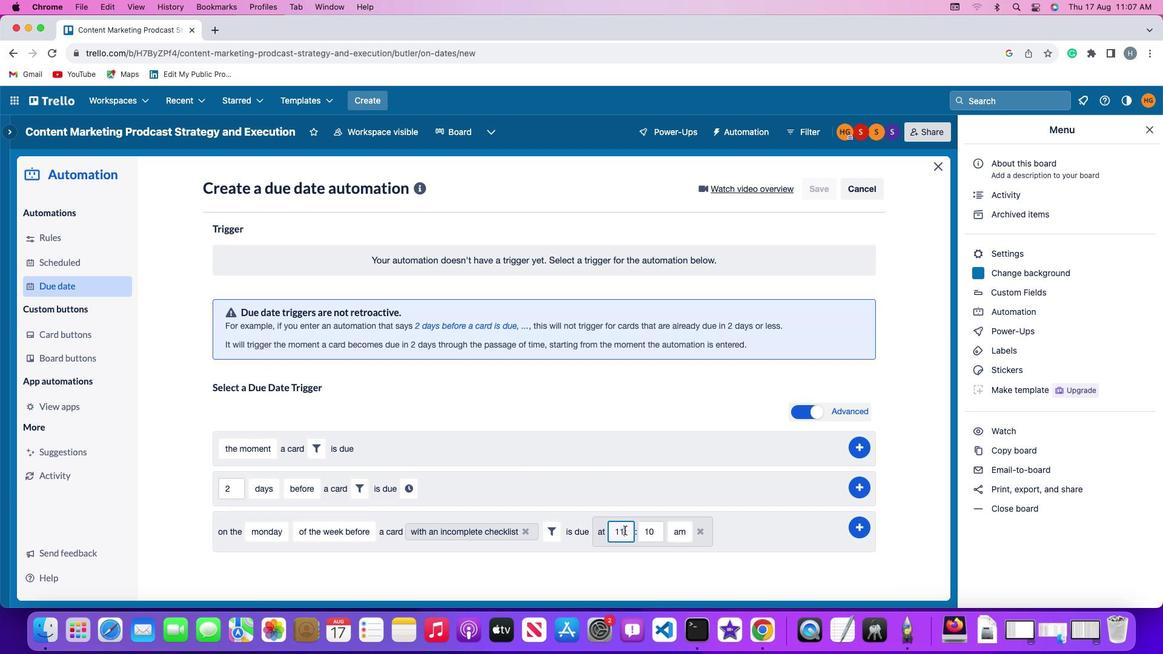 
Action: Key pressed Key.backspaceKey.backspace'1''1'
Screenshot: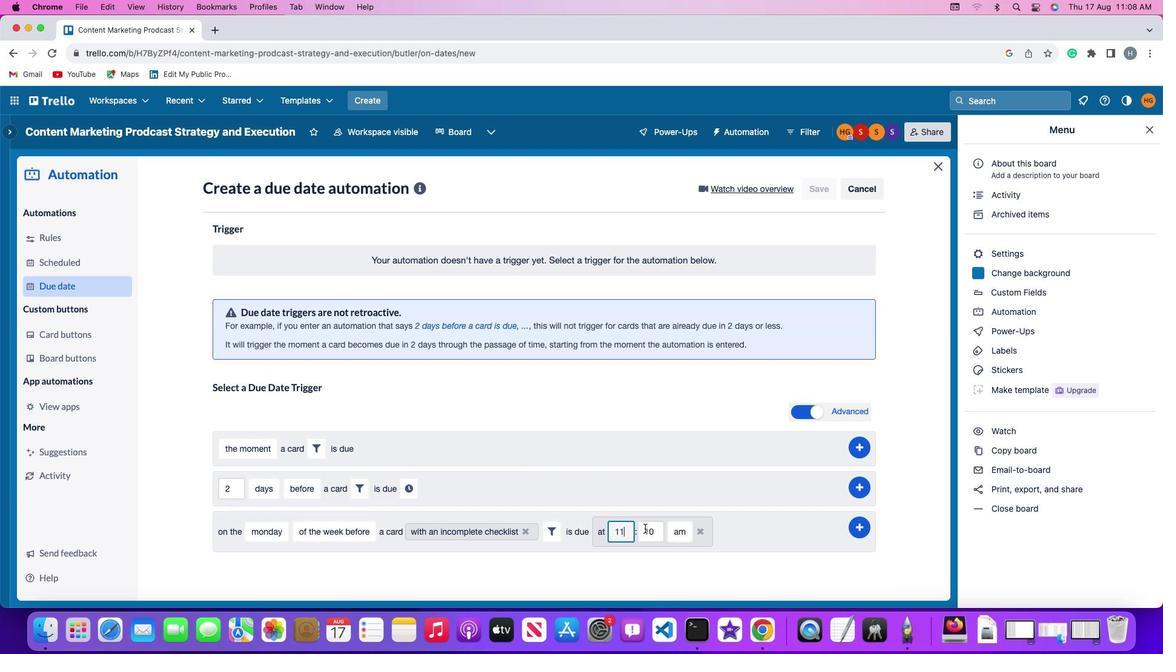 
Action: Mouse moved to (655, 528)
Screenshot: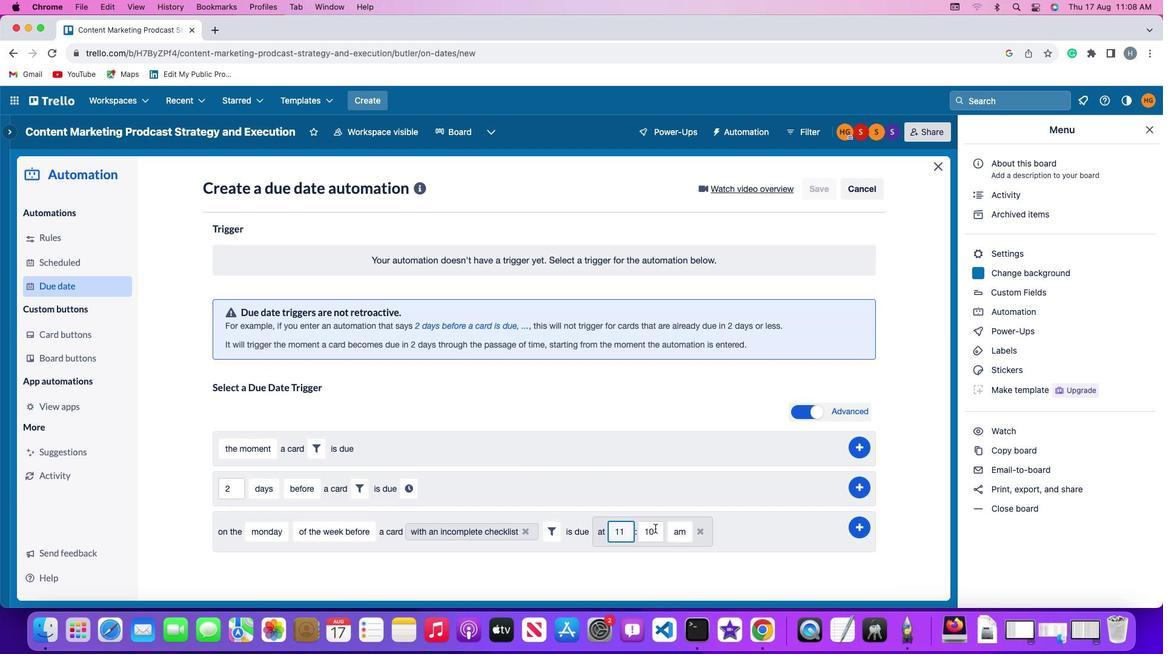 
Action: Mouse pressed left at (655, 528)
Screenshot: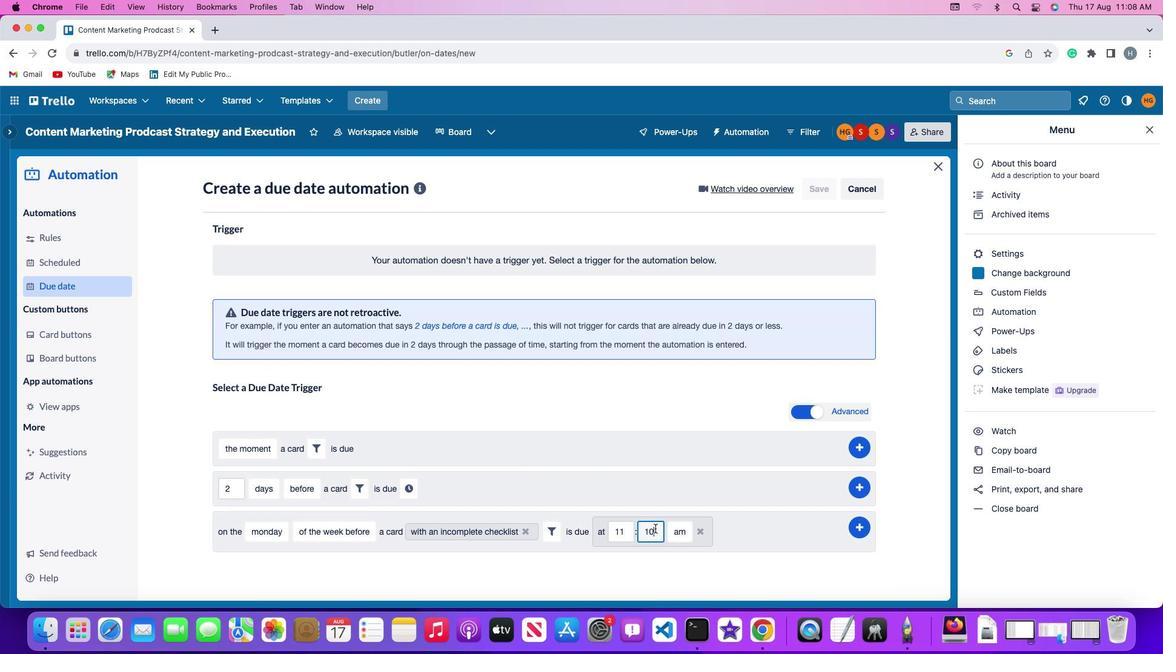 
Action: Key pressed Key.backspaceKey.backspace'0''0'
Screenshot: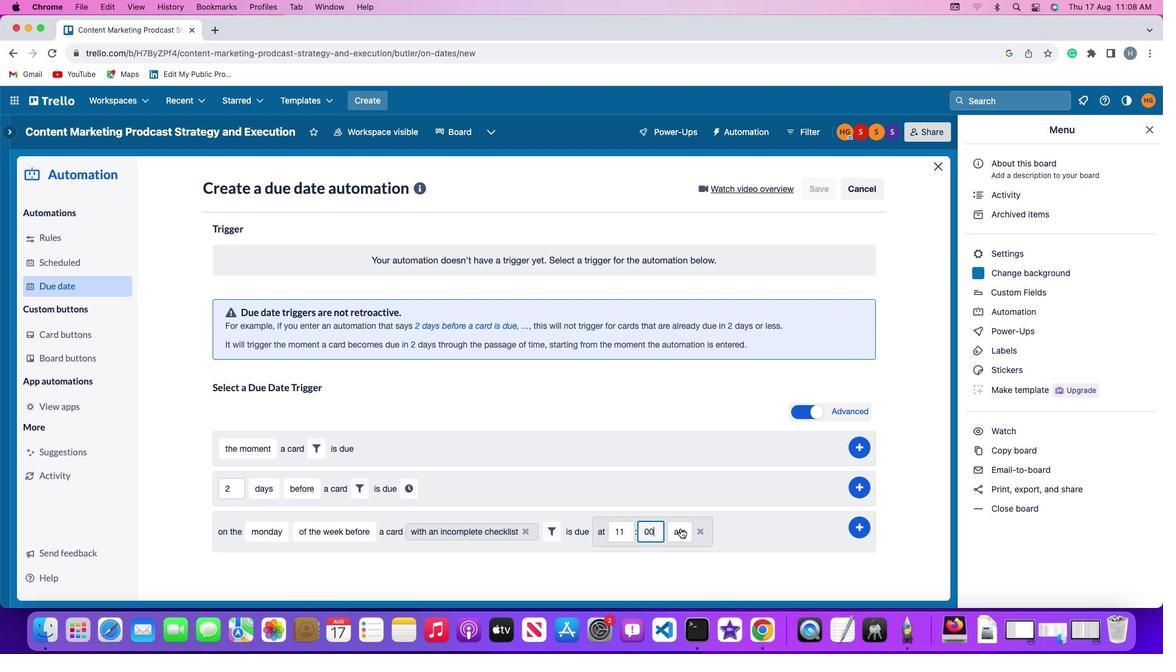 
Action: Mouse moved to (682, 529)
Screenshot: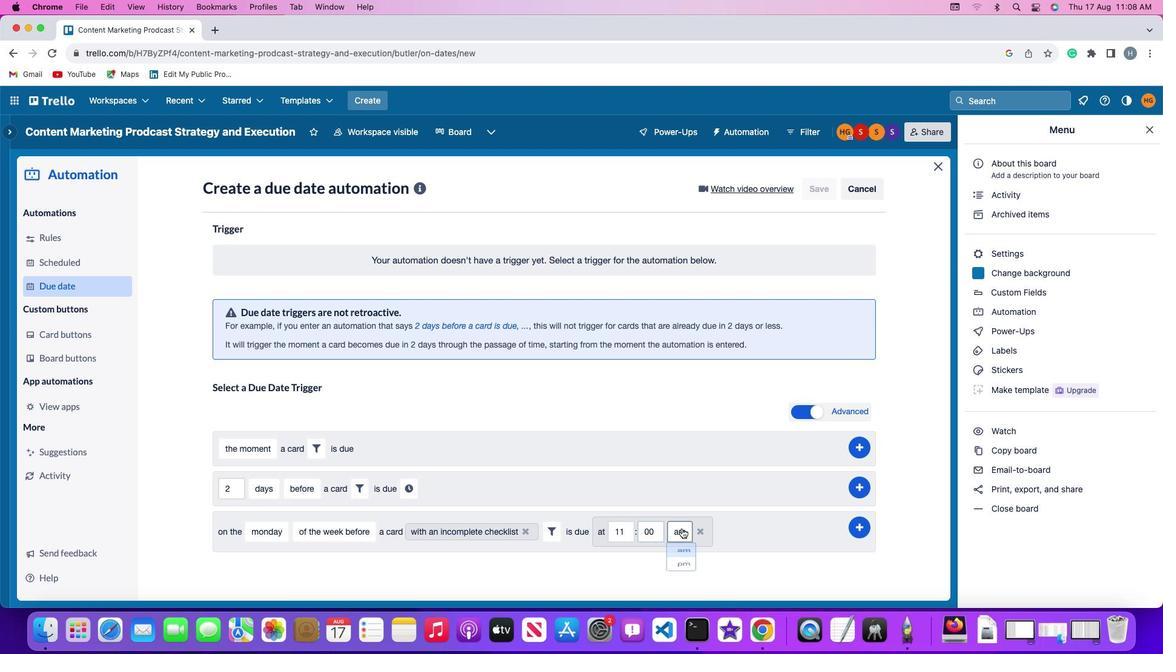 
Action: Mouse pressed left at (682, 529)
Screenshot: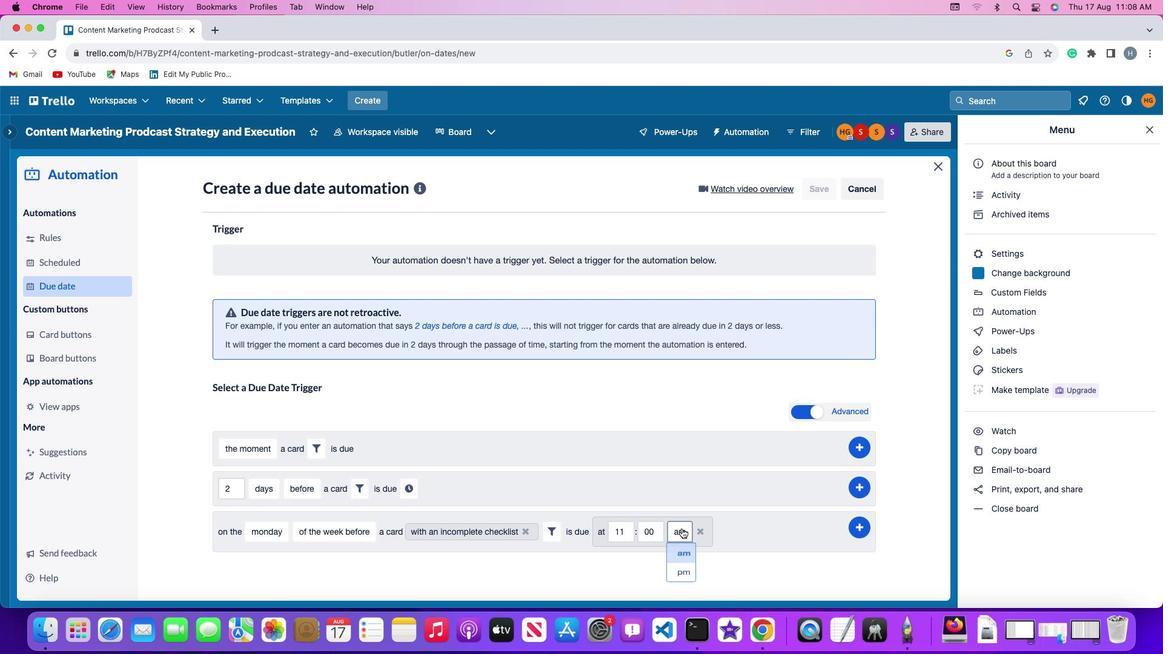 
Action: Mouse moved to (685, 552)
Screenshot: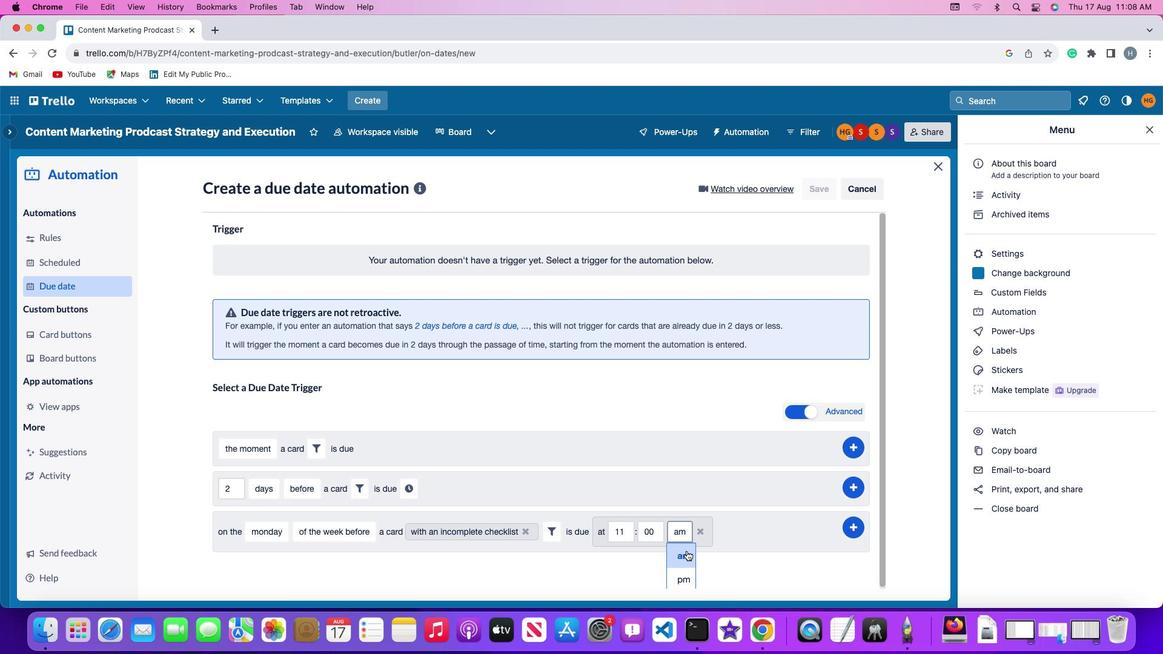 
Action: Mouse pressed left at (685, 552)
Screenshot: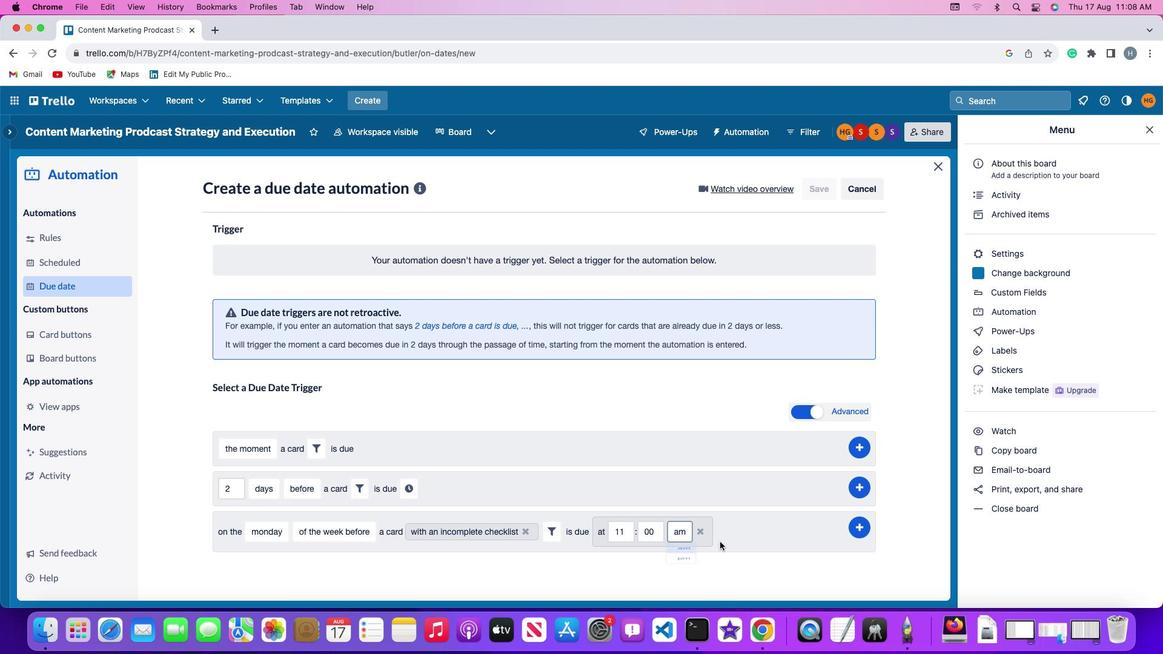 
Action: Mouse moved to (862, 521)
Screenshot: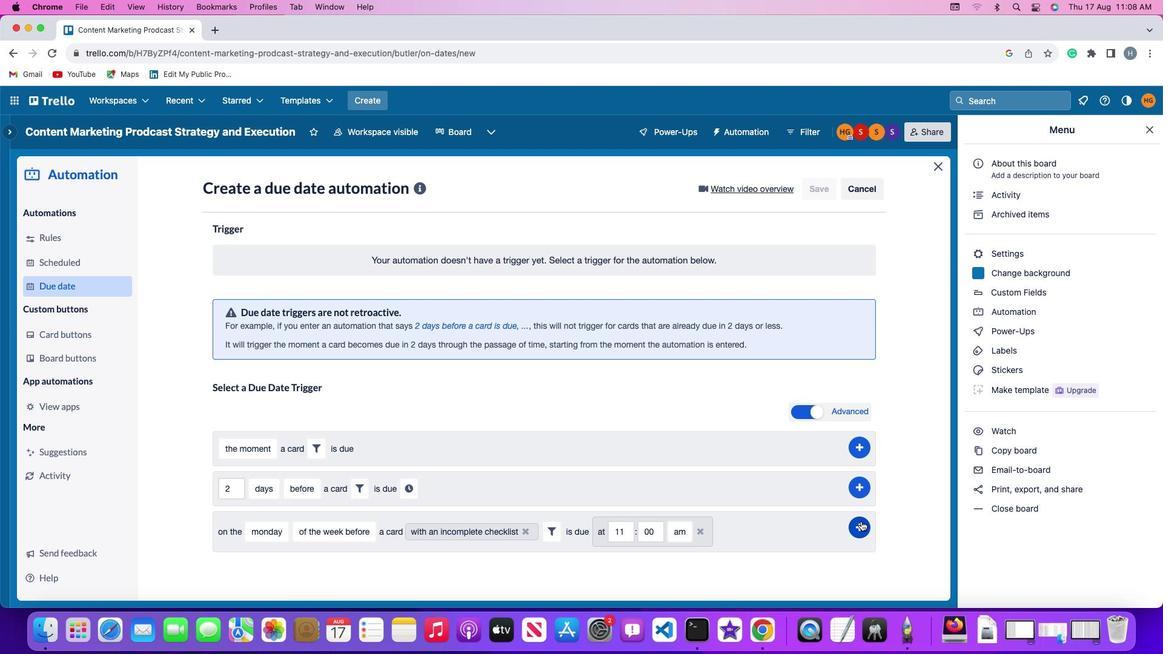 
Action: Mouse pressed left at (862, 521)
Screenshot: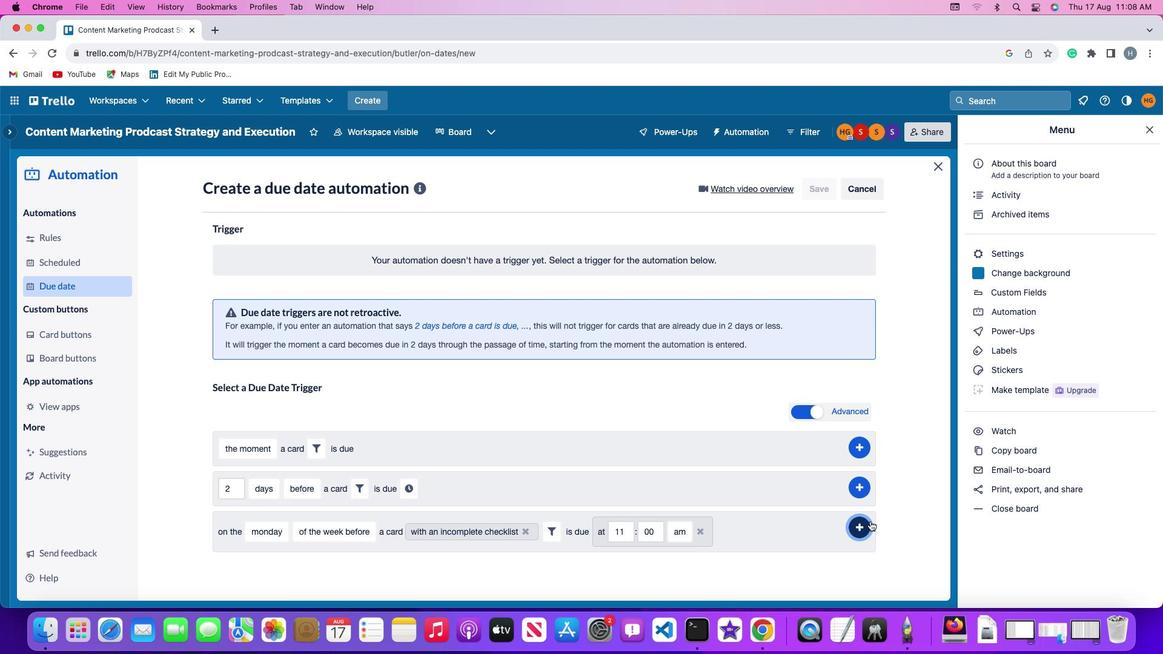 
Action: Mouse moved to (925, 440)
Screenshot: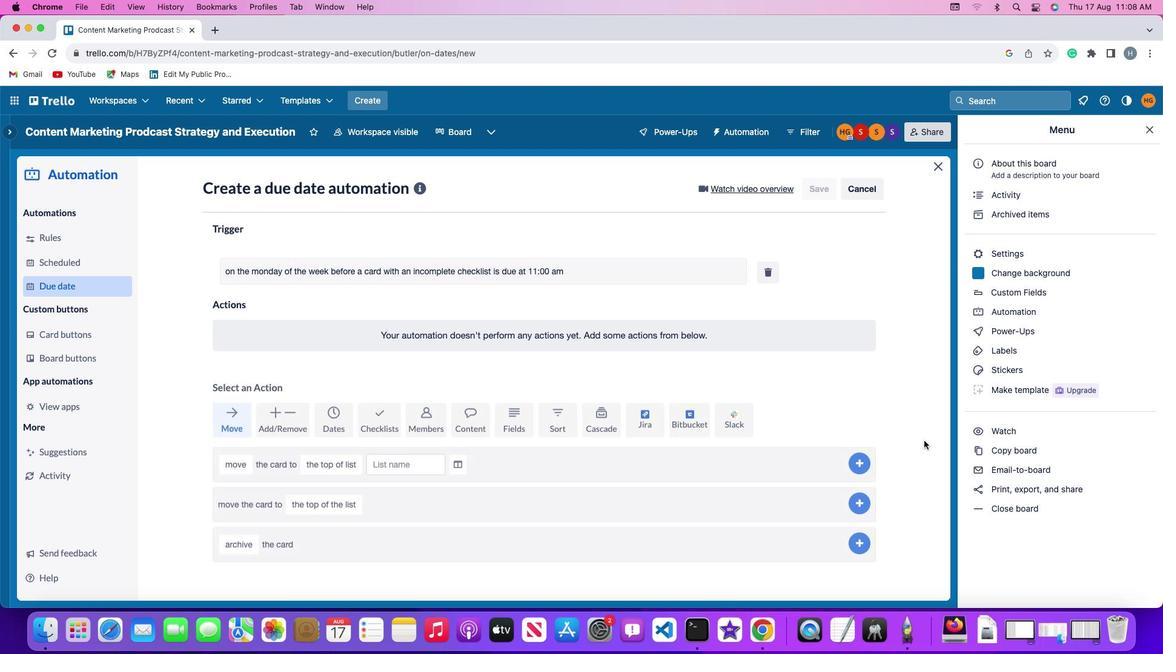 
